 Task: Open Card Mergers and Acquisitions Analysis in Board Business Model Canvas Development and Analysis to Workspace Infrastructure Management and add a team member Softage.2@softage.net, a label Blue, a checklist Psychiatry, an attachment from Trello, a color Blue and finally, add a card description 'Conduct customer research for new customer feedback program' and a comment 'We should approach this task with a sense of flexibility and adaptability, being open to feedback and willing to make adjustments as needed.'. Add a start date 'Jan 06, 1900' with a due date 'Jan 13, 1900'
Action: Mouse moved to (34, 264)
Screenshot: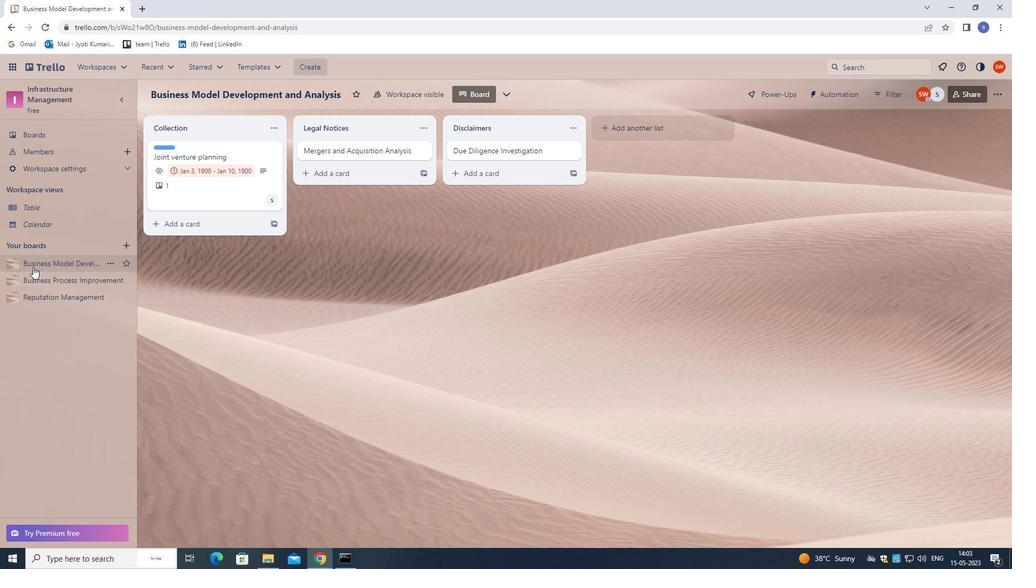 
Action: Mouse pressed left at (34, 264)
Screenshot: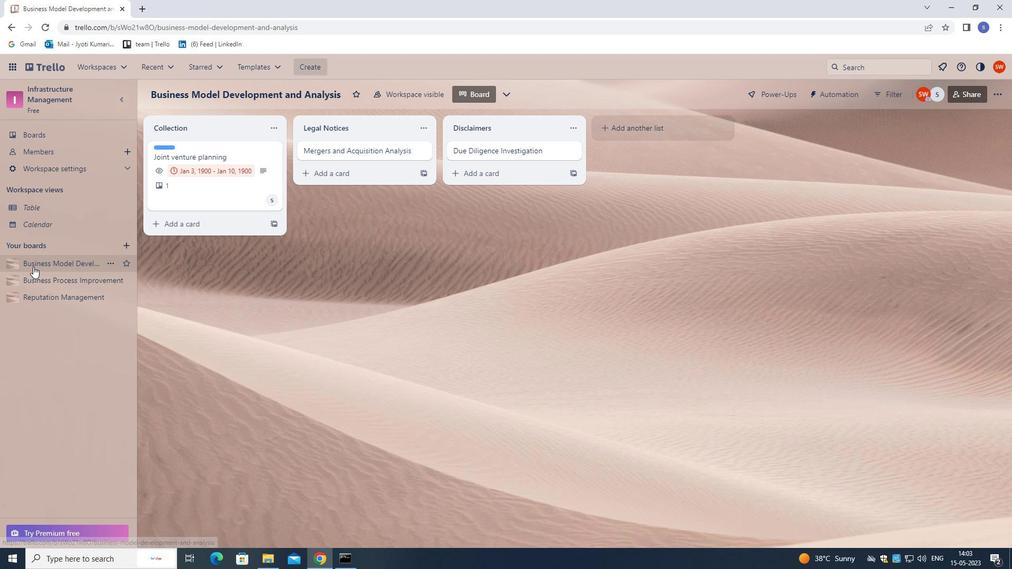 
Action: Mouse moved to (330, 149)
Screenshot: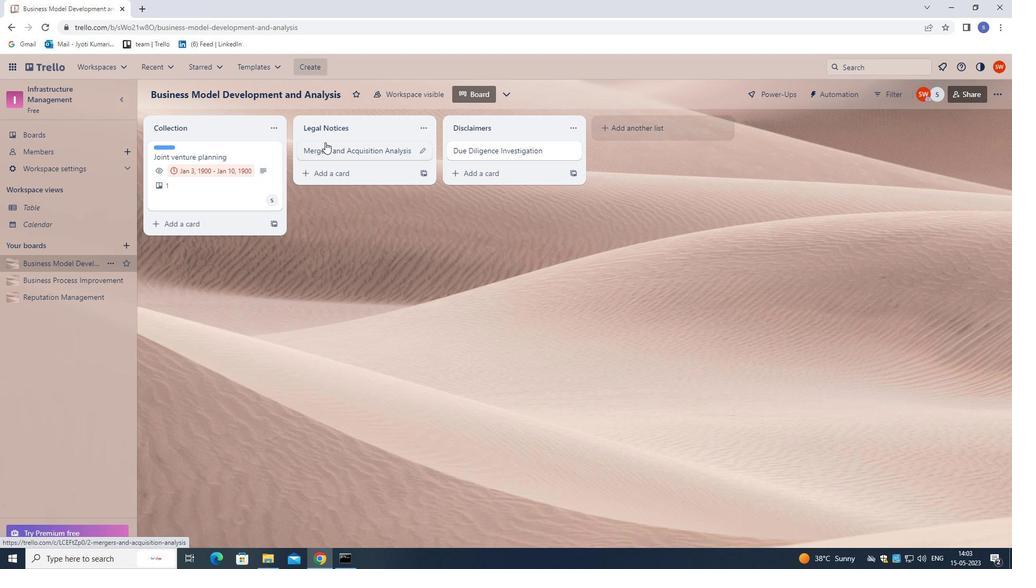 
Action: Mouse pressed left at (330, 149)
Screenshot: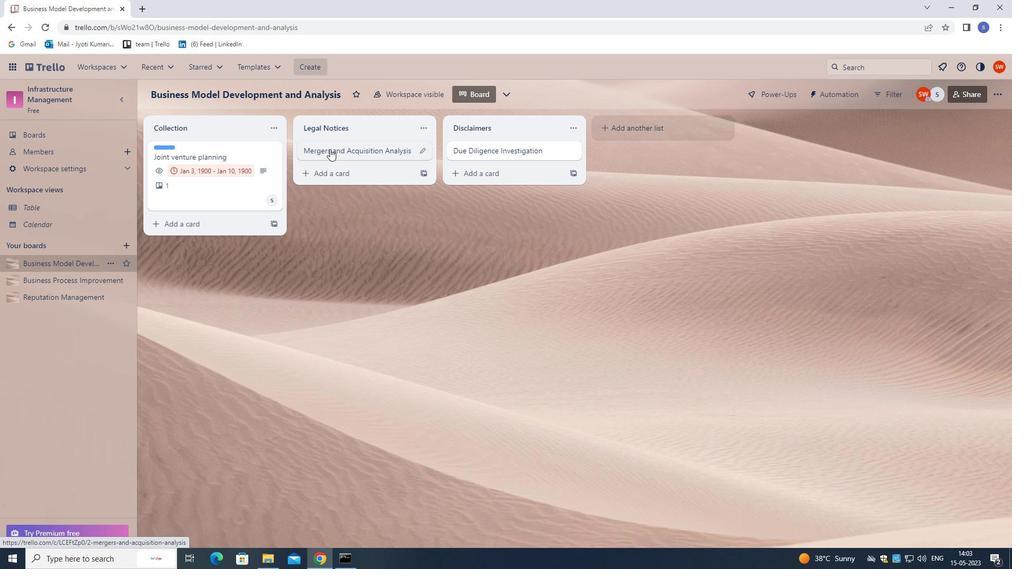 
Action: Mouse moved to (647, 183)
Screenshot: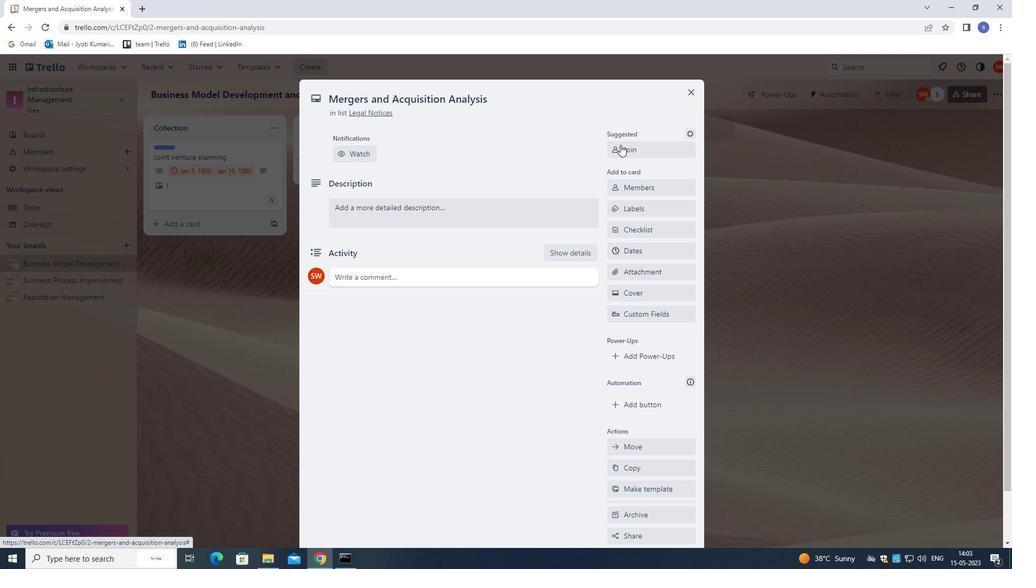 
Action: Mouse pressed left at (647, 183)
Screenshot: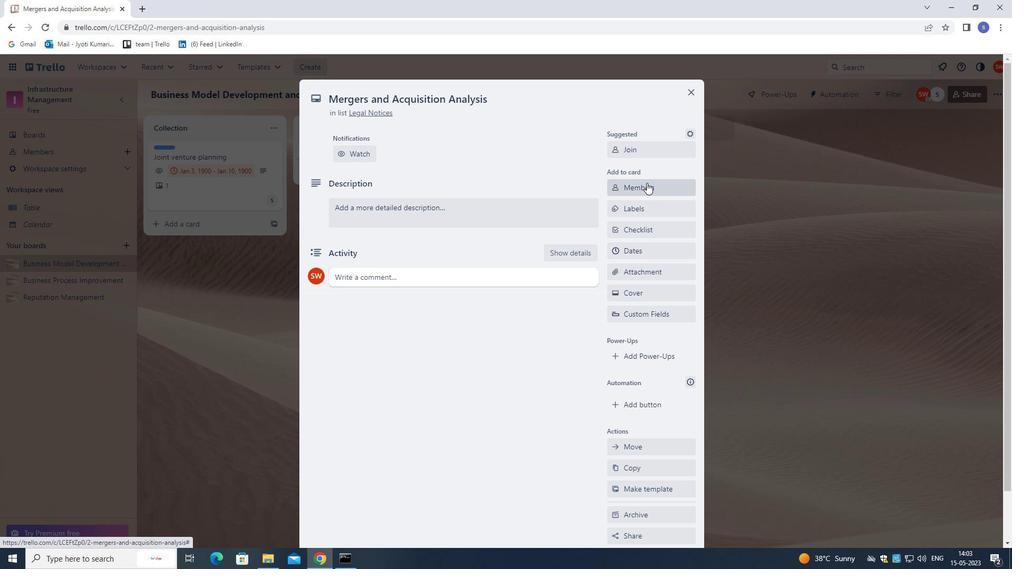 
Action: Key pressed softage.2<Key.shift>@SOFTAGE.NET
Screenshot: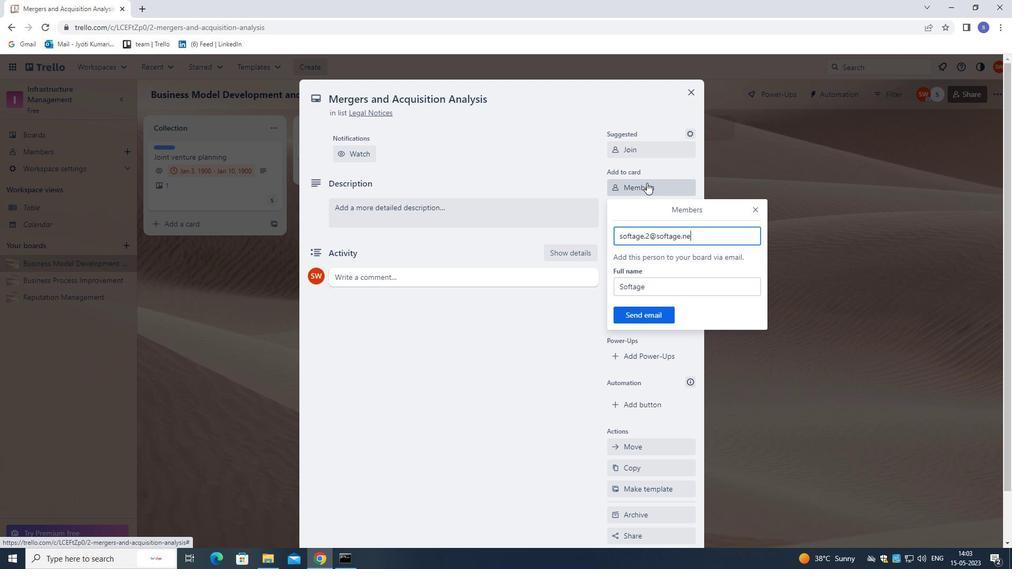 
Action: Mouse moved to (647, 318)
Screenshot: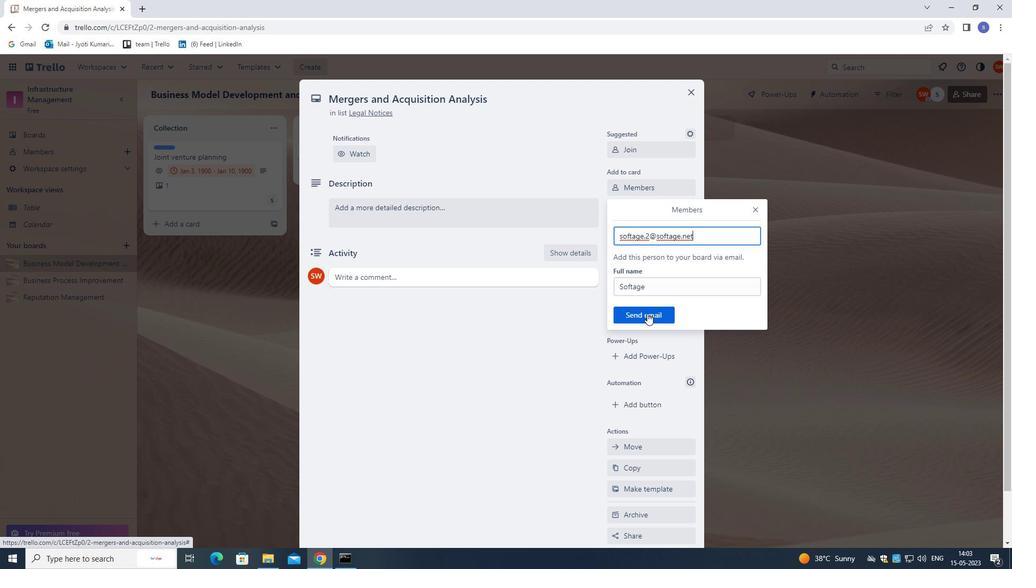 
Action: Mouse pressed left at (647, 318)
Screenshot: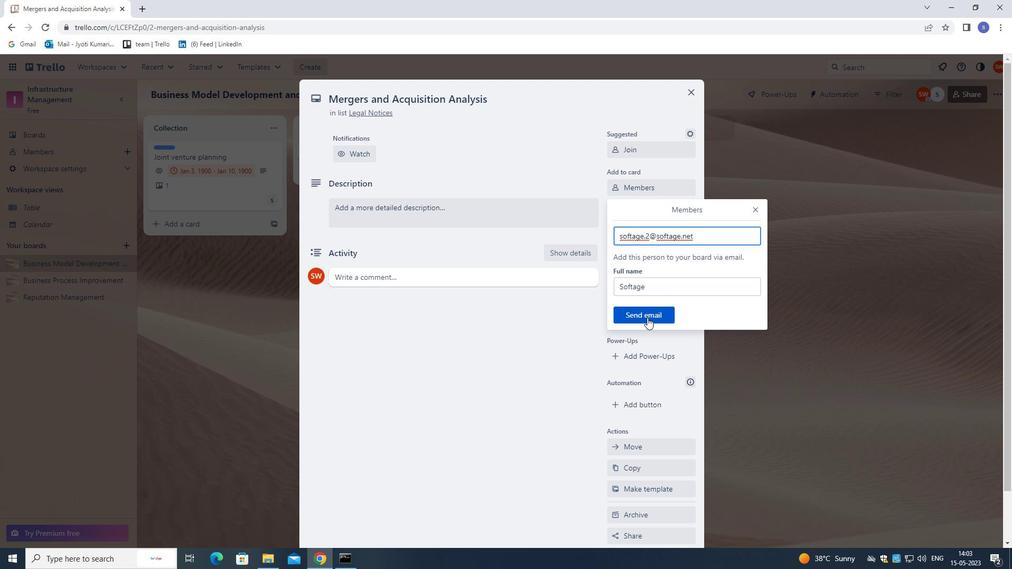 
Action: Mouse moved to (644, 210)
Screenshot: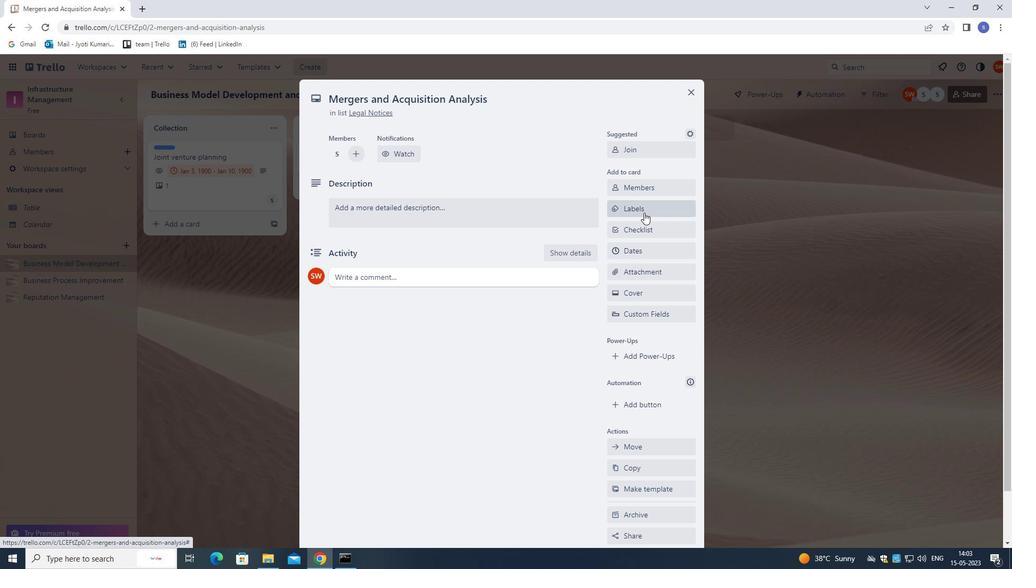 
Action: Mouse pressed left at (644, 210)
Screenshot: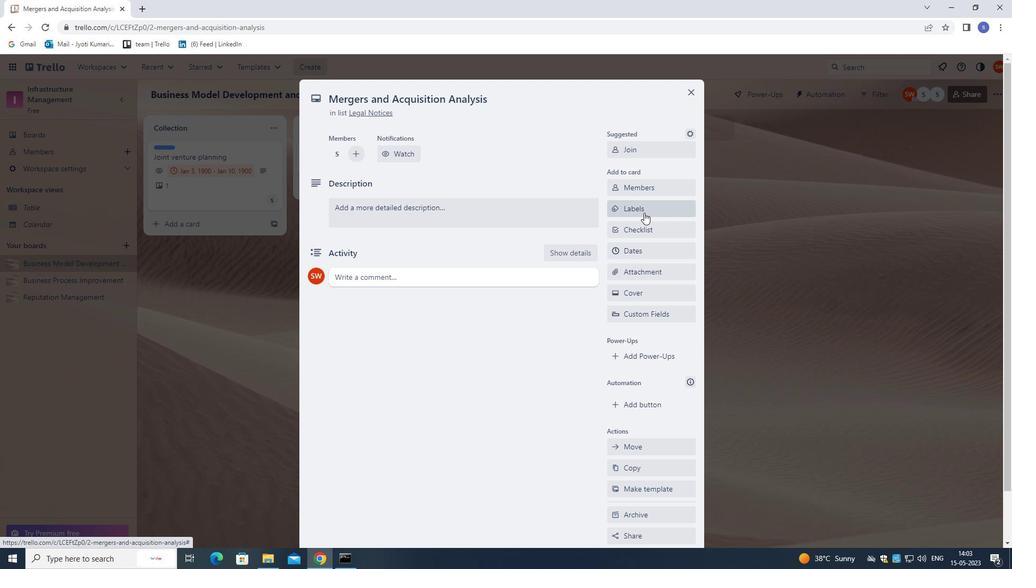 
Action: Key pressed B
Screenshot: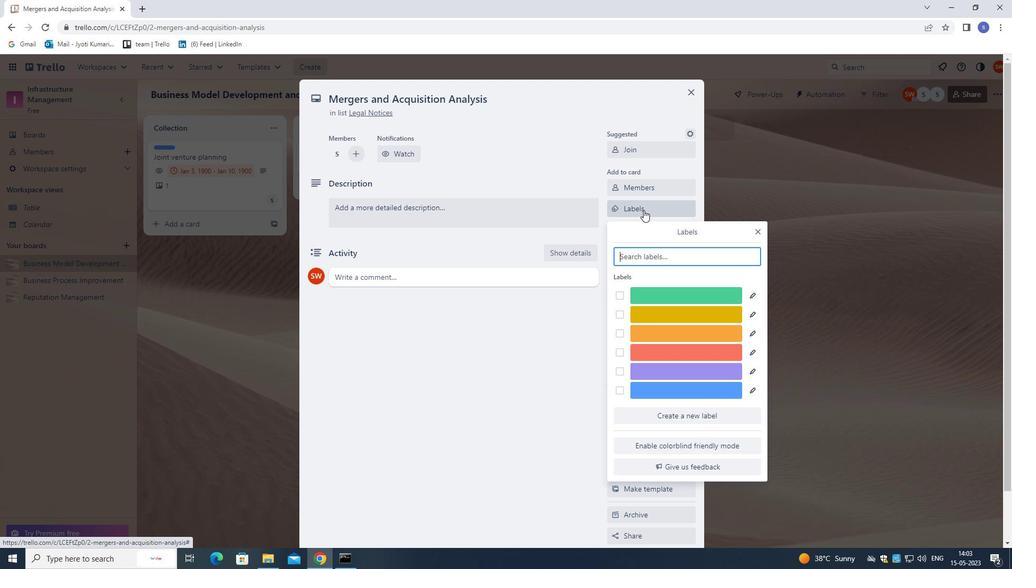 
Action: Mouse moved to (689, 296)
Screenshot: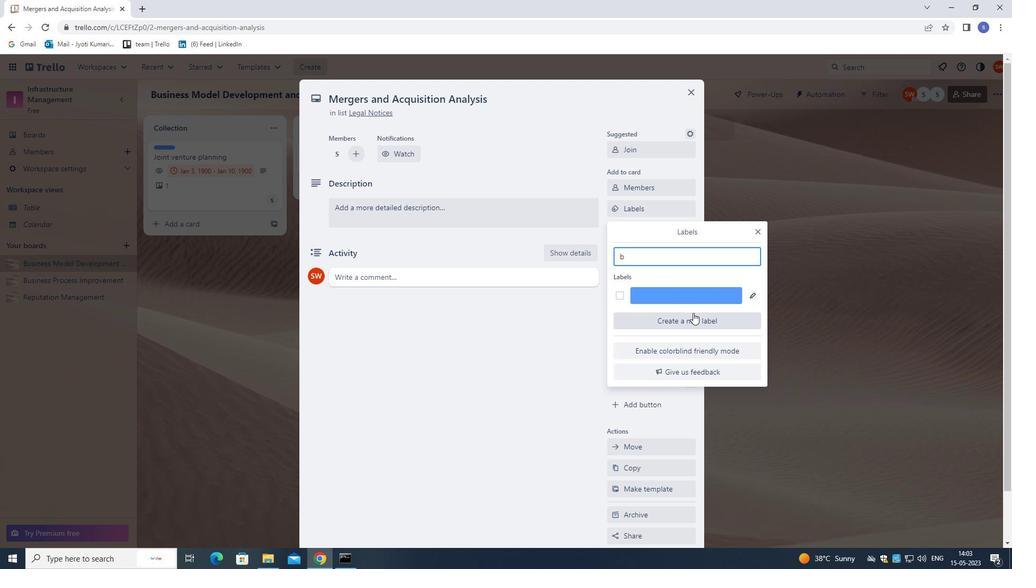 
Action: Mouse pressed left at (689, 296)
Screenshot: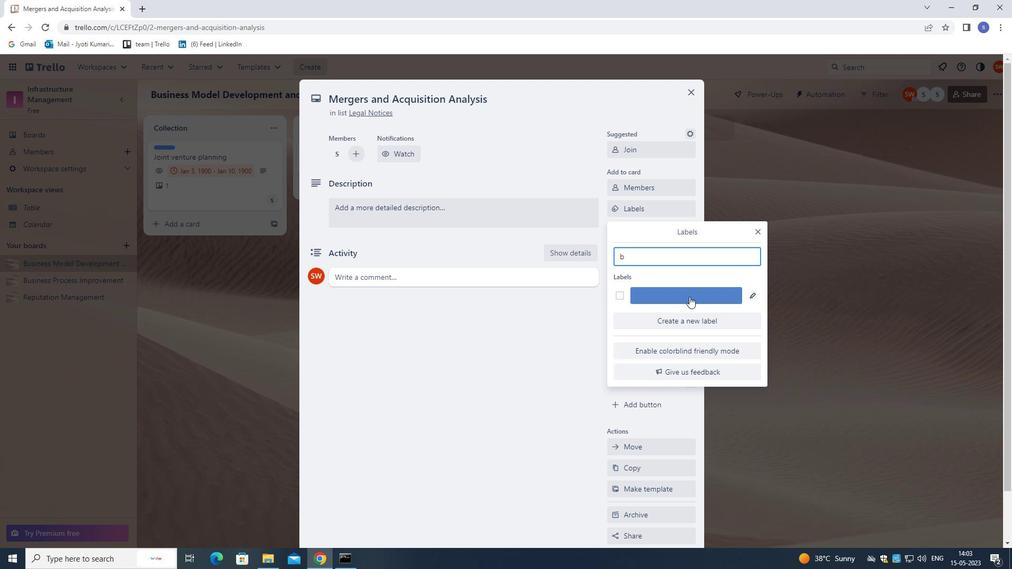 
Action: Mouse moved to (759, 233)
Screenshot: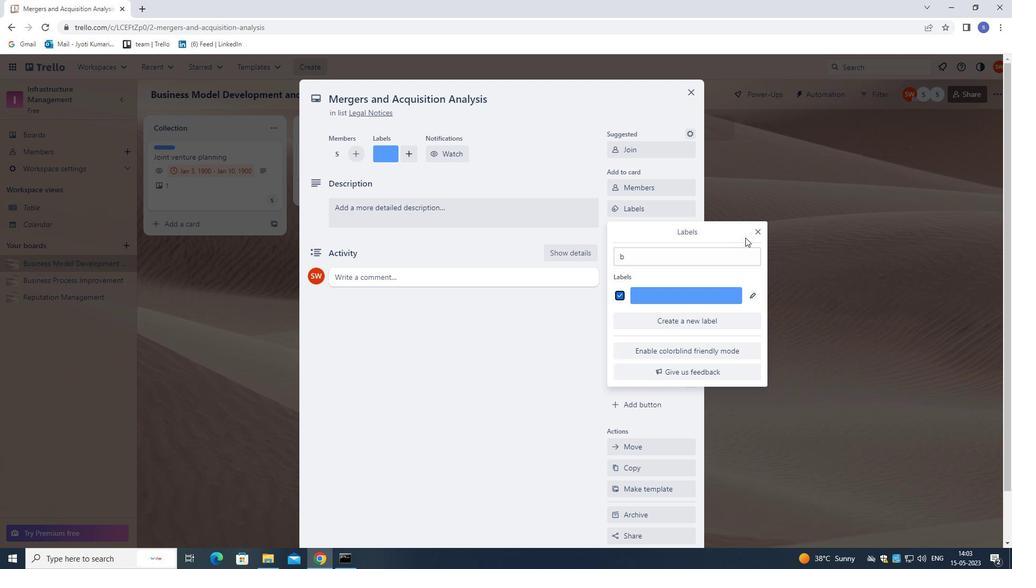 
Action: Mouse pressed left at (759, 233)
Screenshot: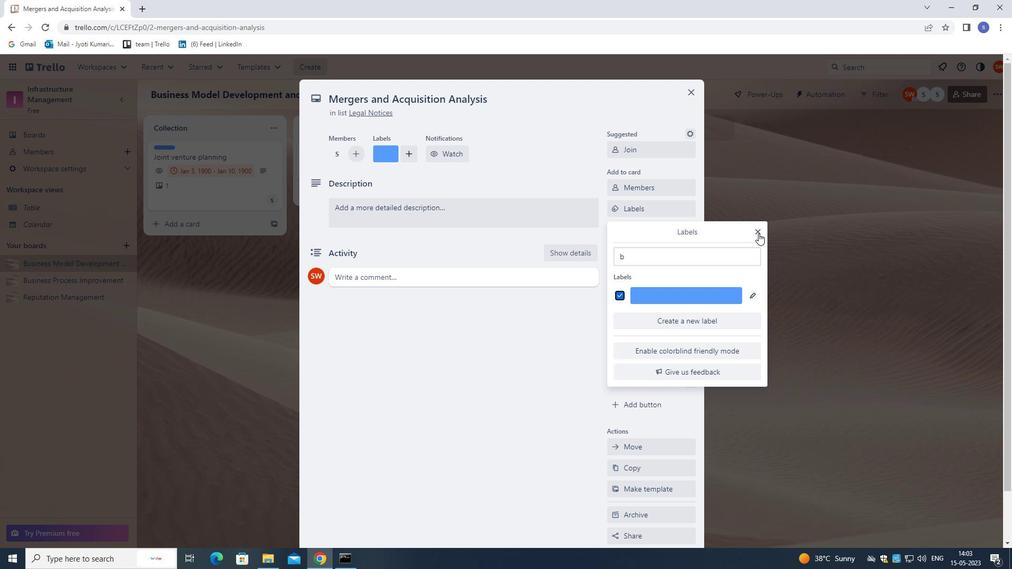 
Action: Mouse moved to (669, 233)
Screenshot: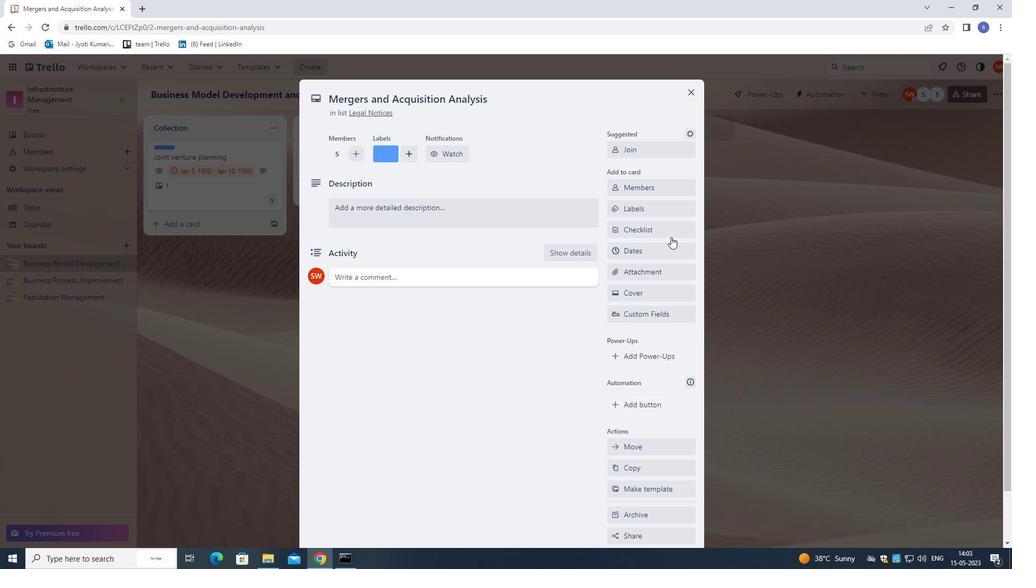 
Action: Mouse pressed left at (669, 233)
Screenshot: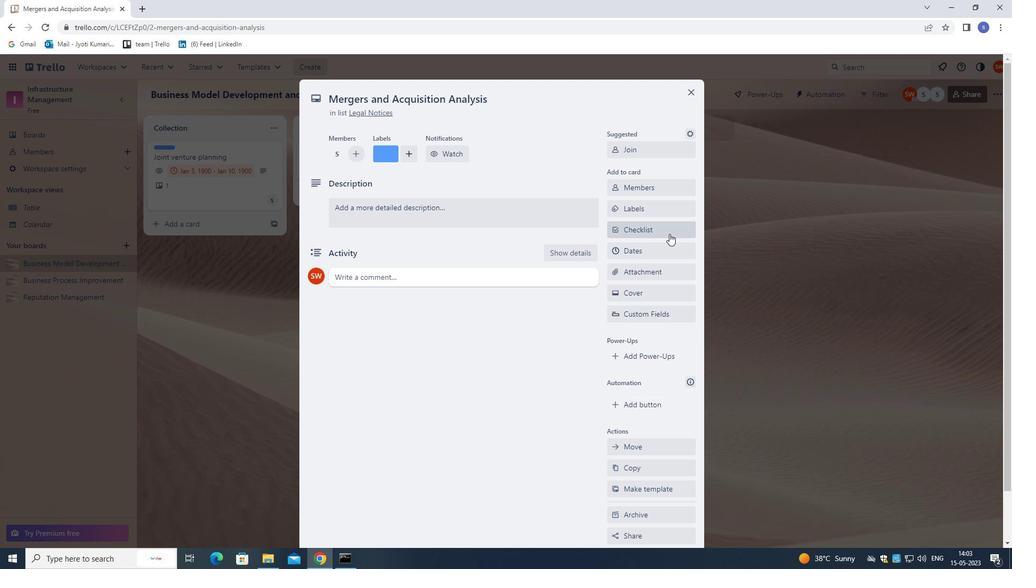 
Action: Key pressed <Key.shift><Key.shift><Key.shift><Key.shift><Key.shift><Key.shift><Key.shift><Key.shift><Key.shift><Key.shift><Key.shift><Key.shift>PSYCHIATRY
Screenshot: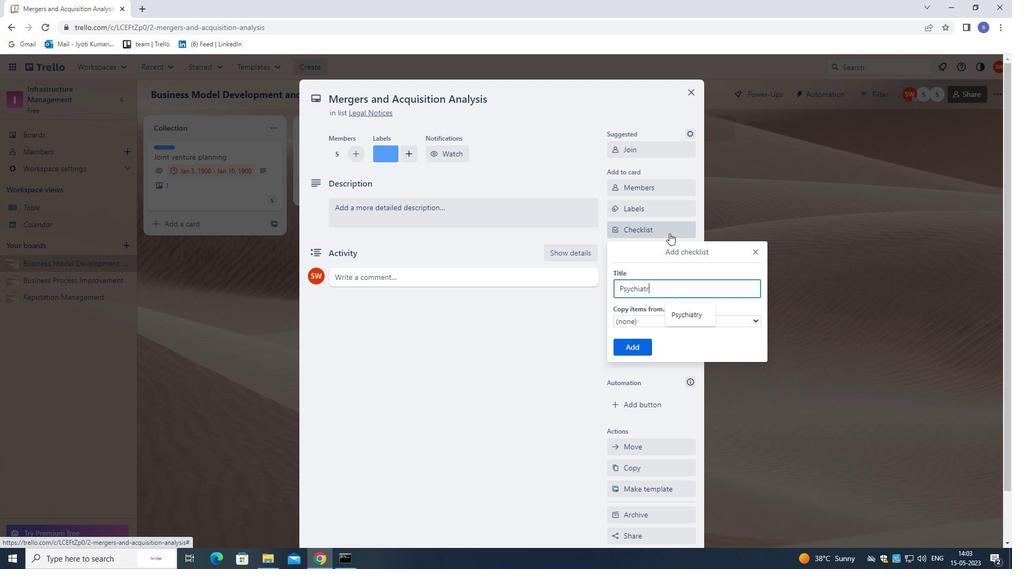 
Action: Mouse moved to (643, 350)
Screenshot: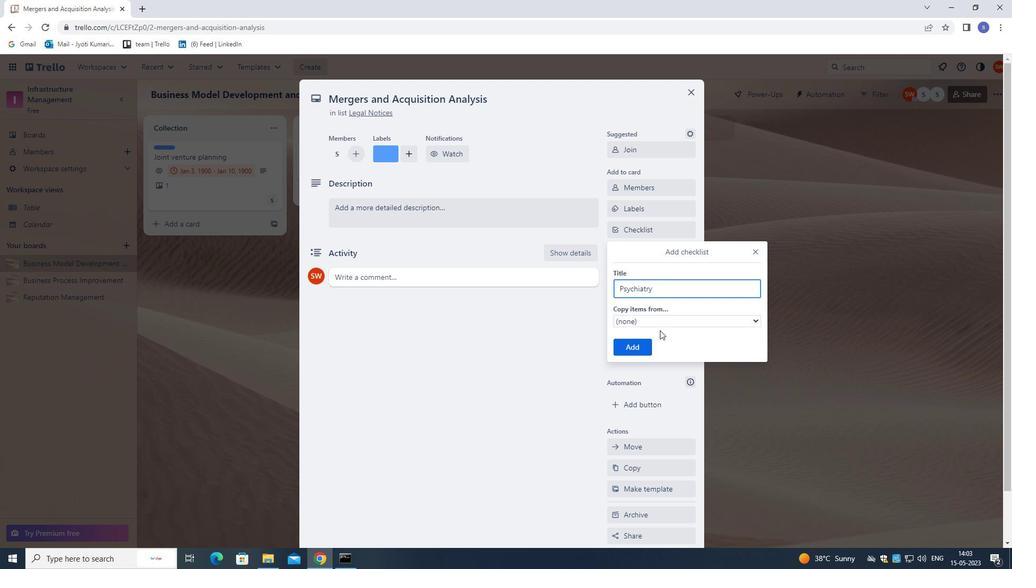 
Action: Mouse pressed left at (643, 350)
Screenshot: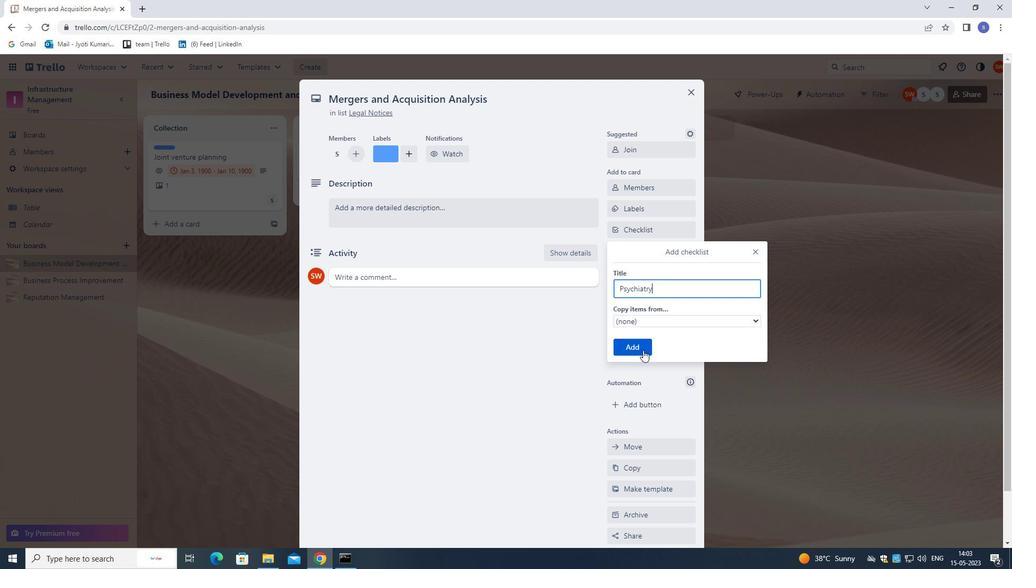 
Action: Mouse moved to (636, 248)
Screenshot: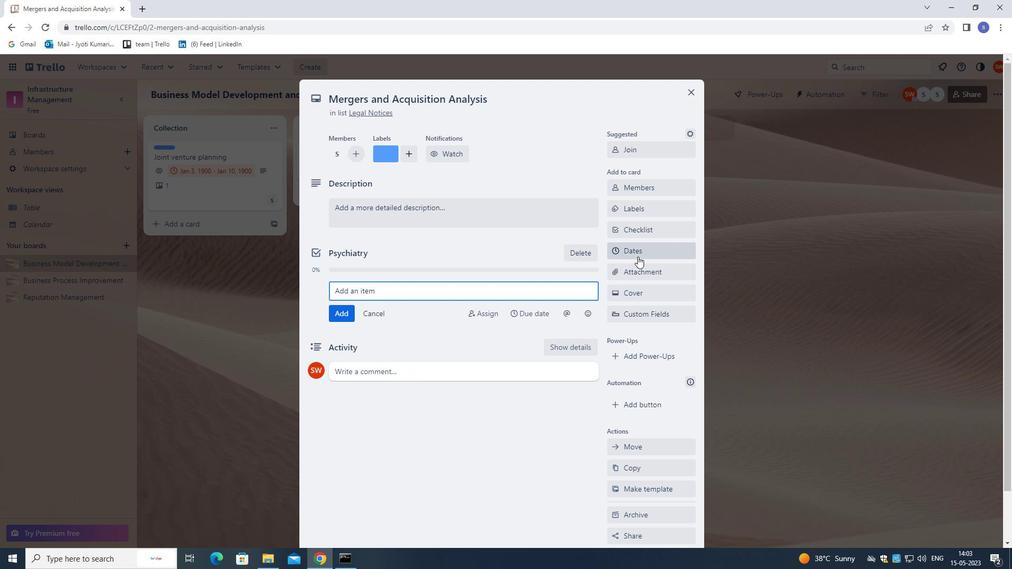 
Action: Mouse pressed left at (636, 248)
Screenshot: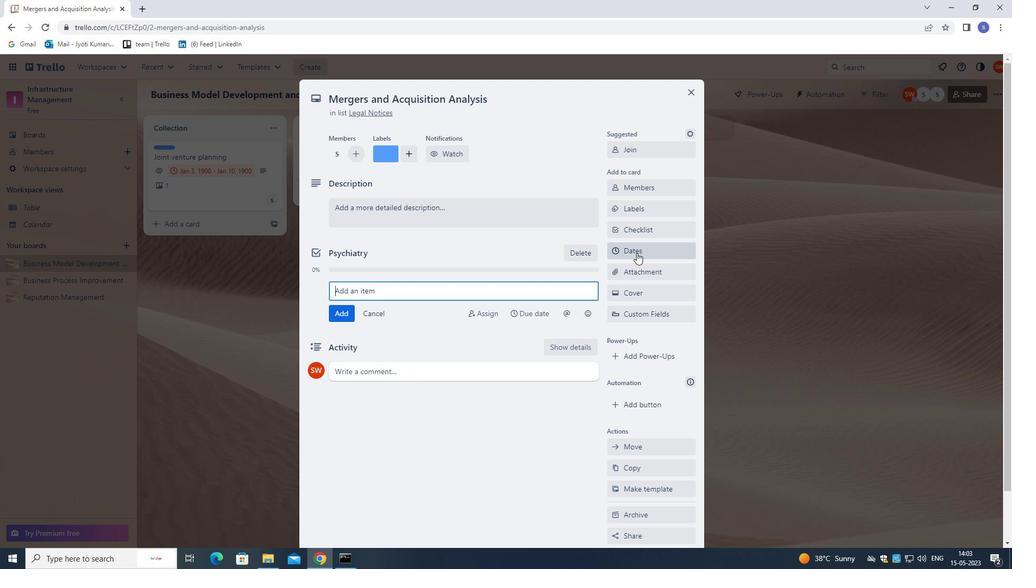 
Action: Mouse moved to (620, 287)
Screenshot: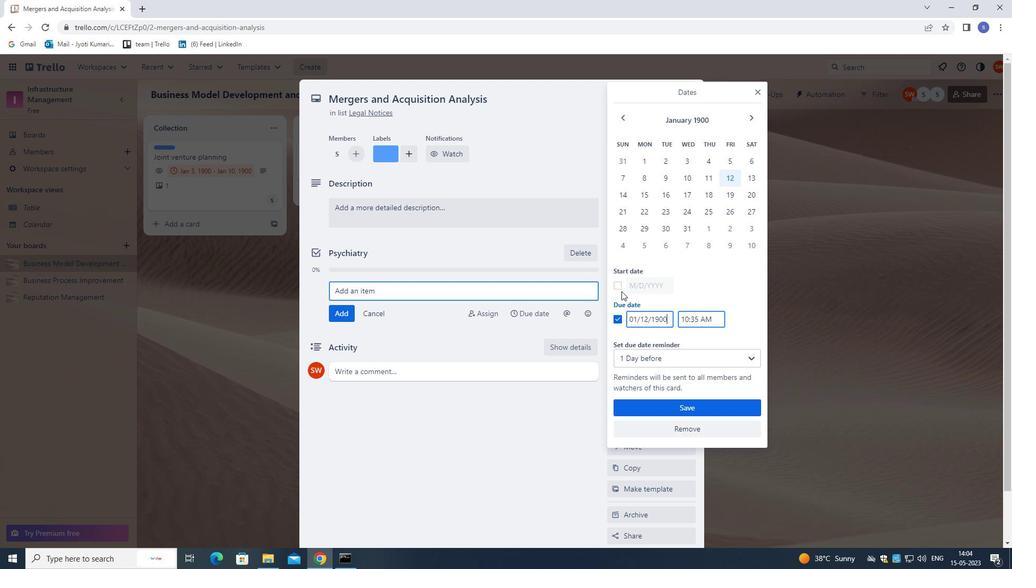 
Action: Mouse pressed left at (620, 287)
Screenshot: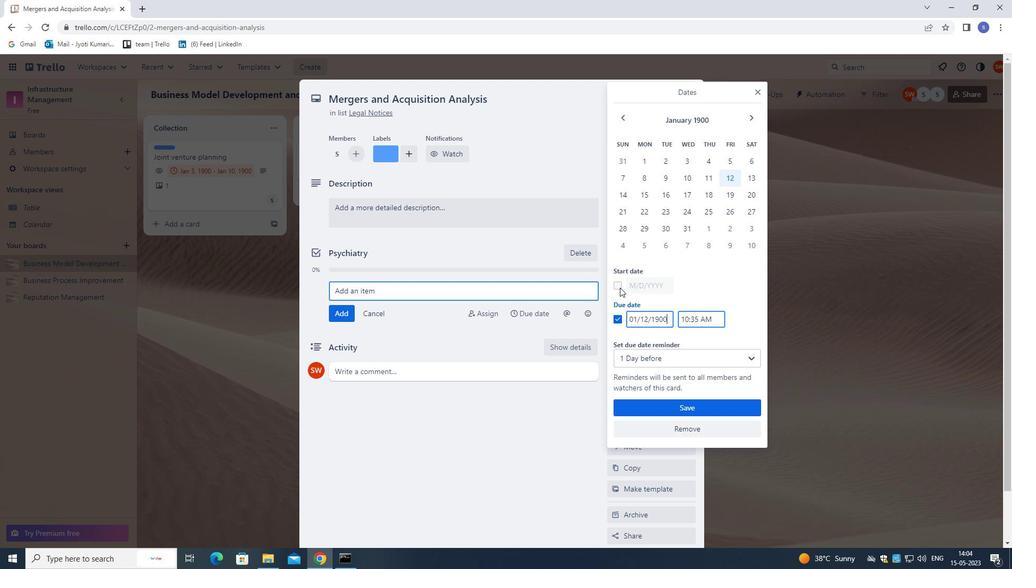 
Action: Mouse moved to (750, 160)
Screenshot: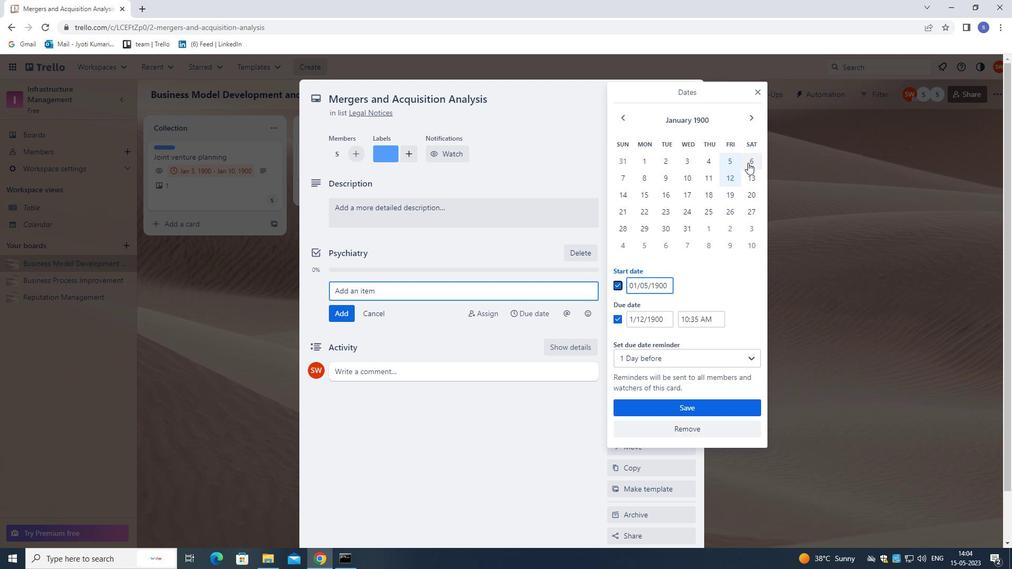 
Action: Mouse pressed left at (750, 160)
Screenshot: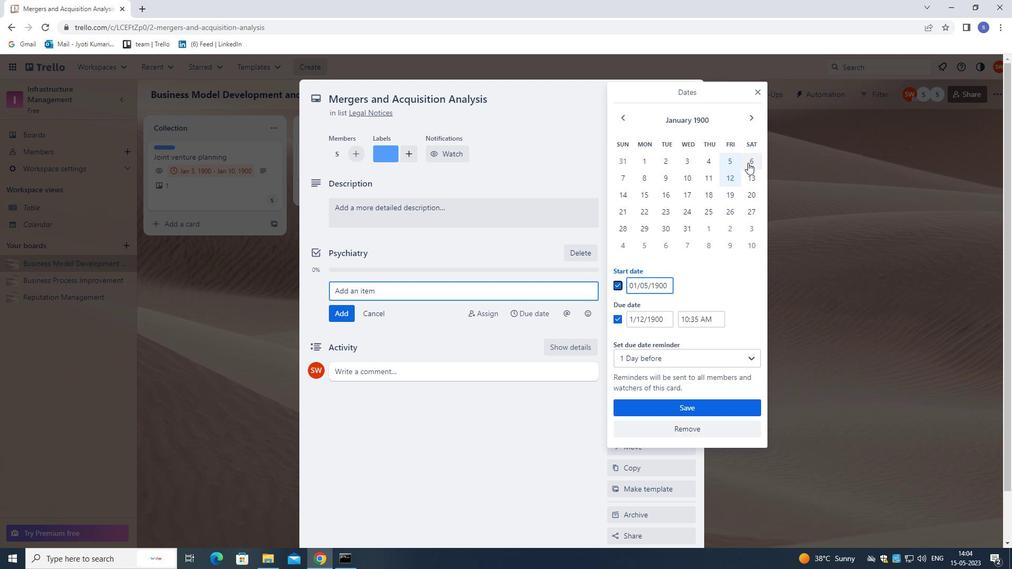 
Action: Mouse moved to (754, 175)
Screenshot: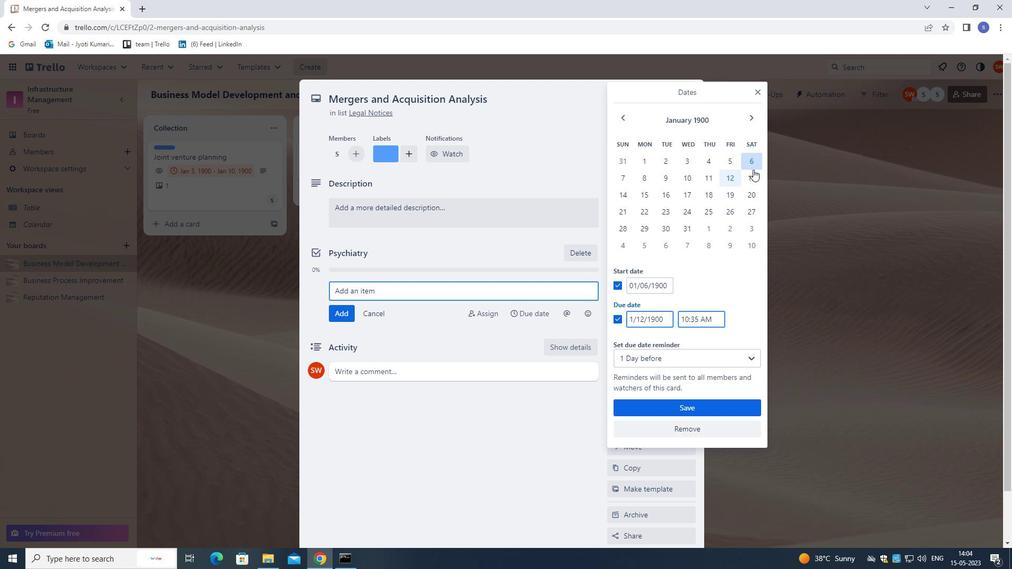 
Action: Mouse pressed left at (754, 175)
Screenshot: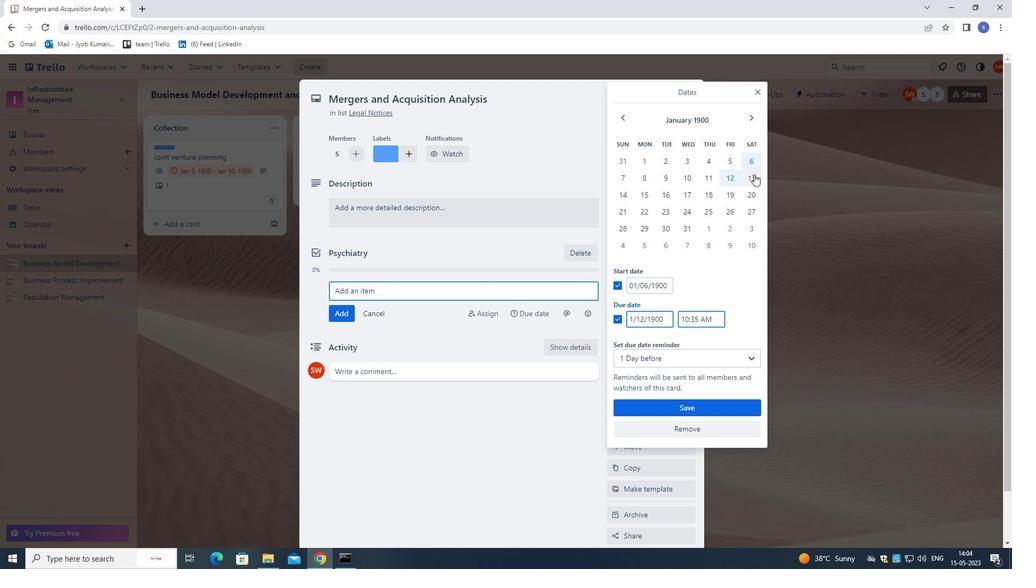 
Action: Mouse moved to (712, 414)
Screenshot: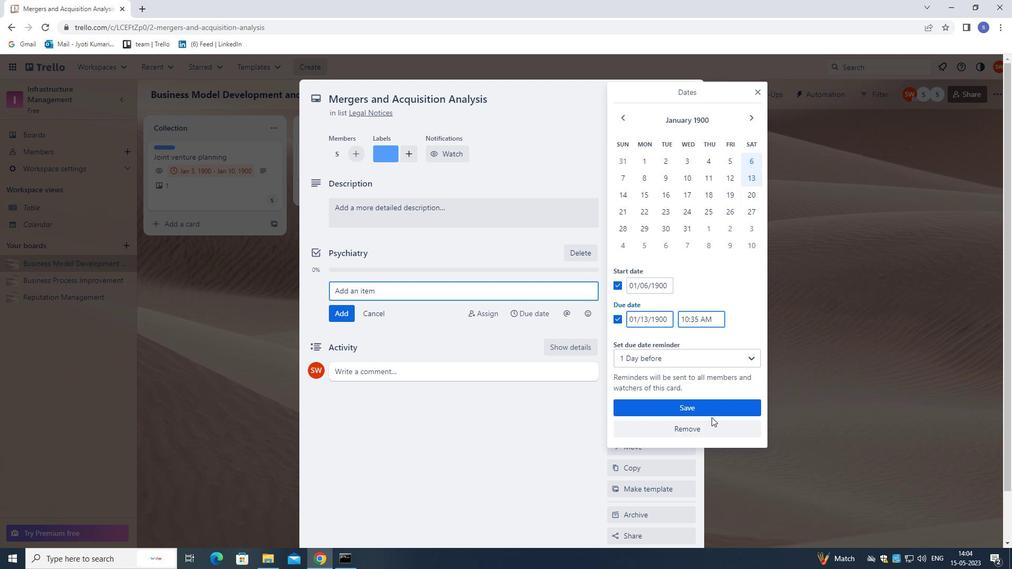 
Action: Mouse pressed left at (712, 414)
Screenshot: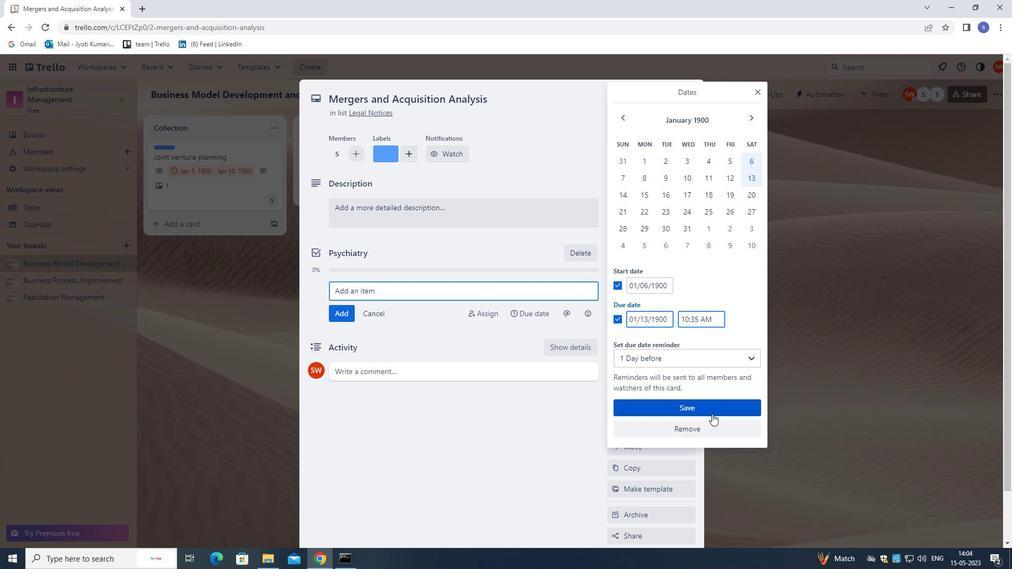 
Action: Mouse moved to (636, 265)
Screenshot: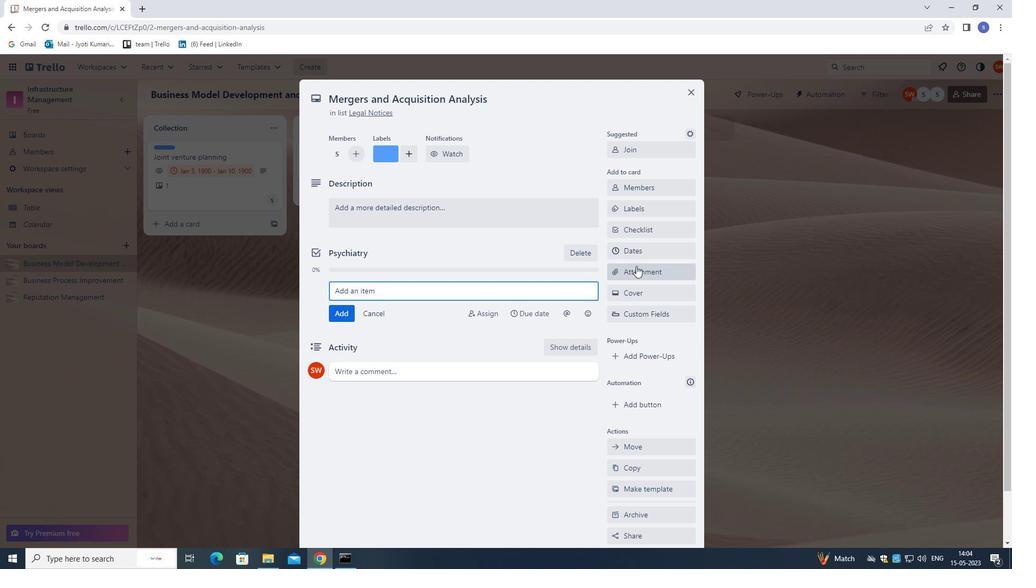 
Action: Mouse pressed left at (636, 265)
Screenshot: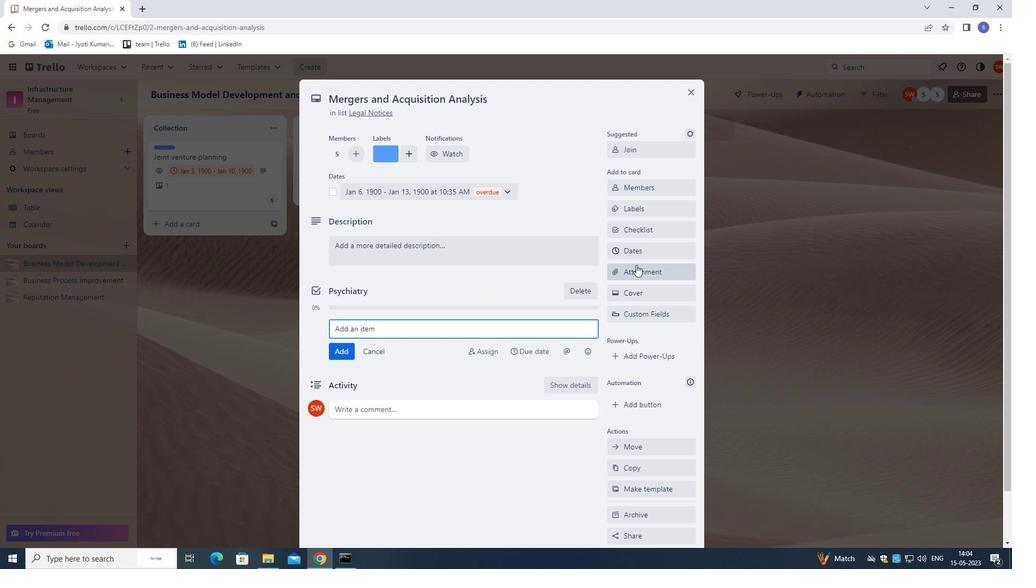 
Action: Mouse moved to (645, 337)
Screenshot: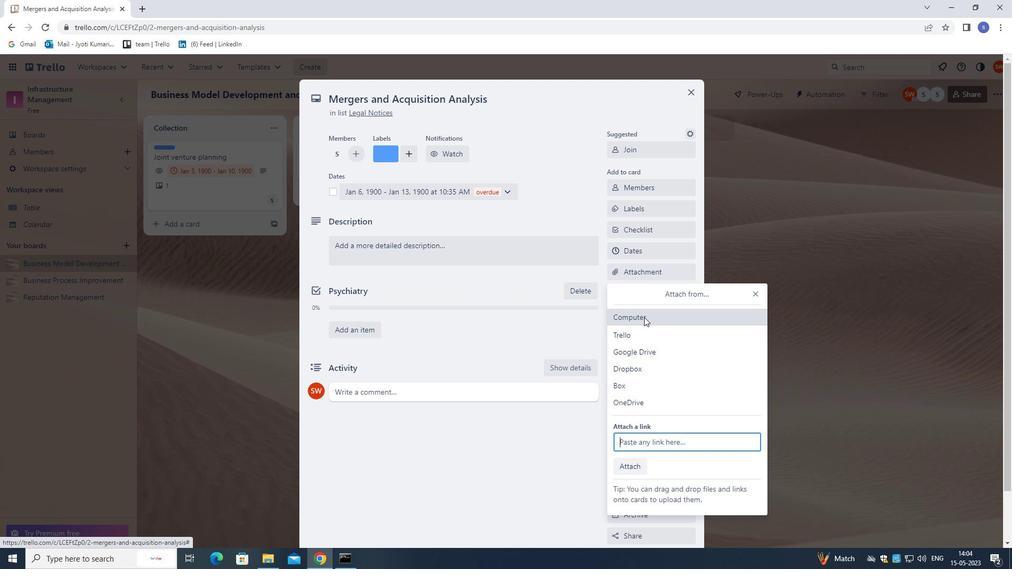 
Action: Mouse pressed left at (645, 337)
Screenshot: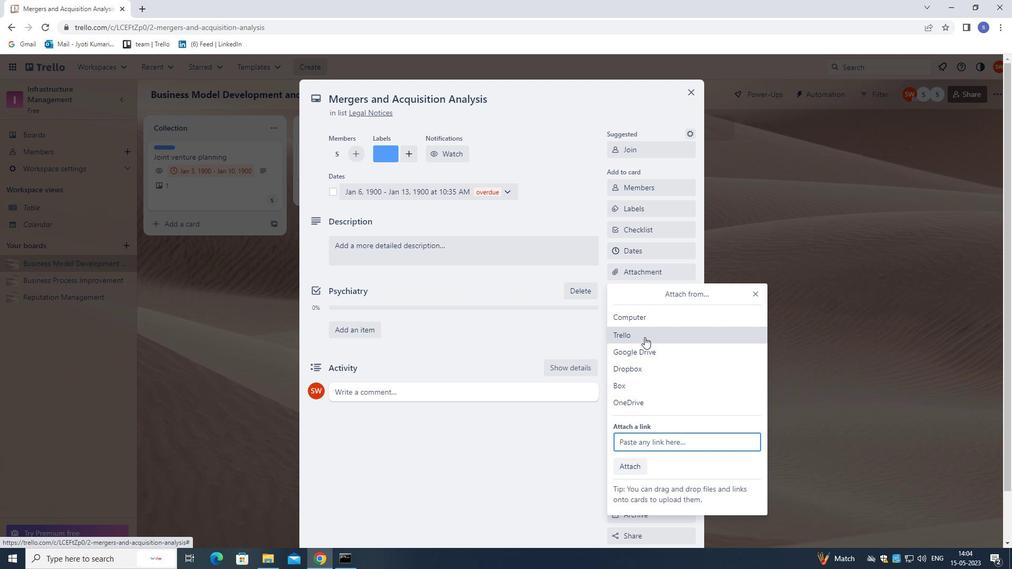 
Action: Mouse moved to (610, 326)
Screenshot: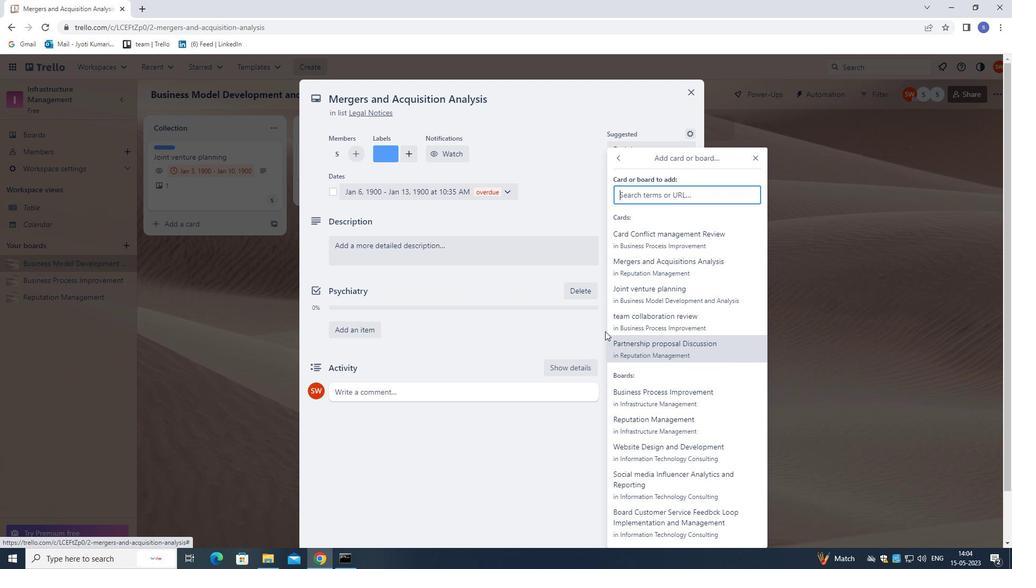 
Action: Mouse pressed left at (610, 326)
Screenshot: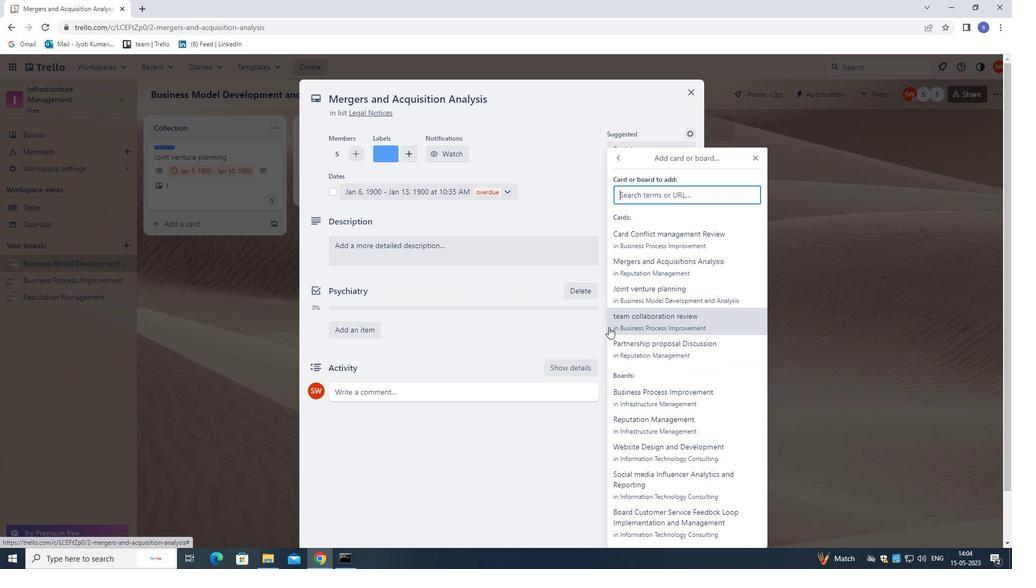 
Action: Mouse moved to (536, 244)
Screenshot: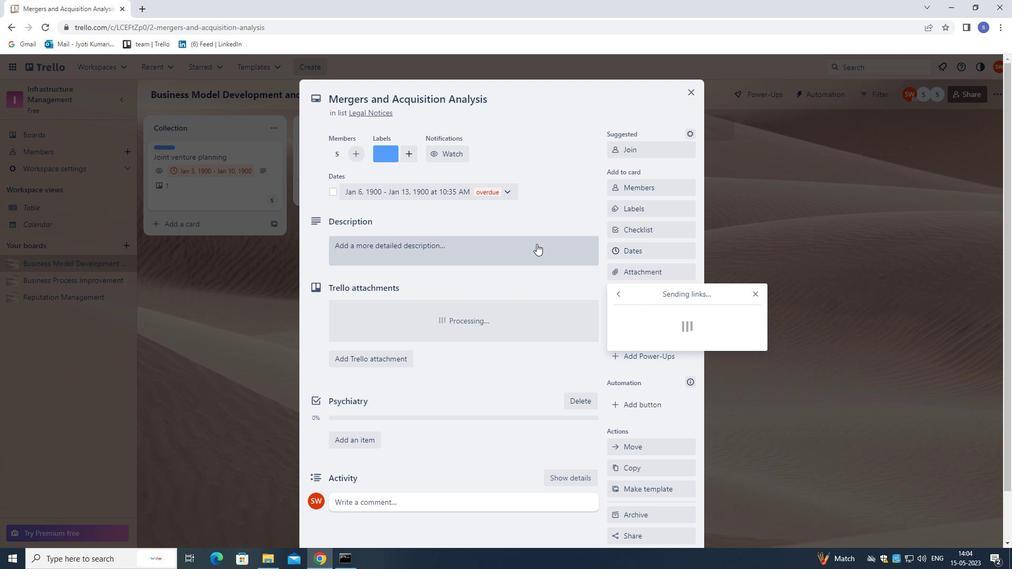 
Action: Mouse pressed left at (536, 244)
Screenshot: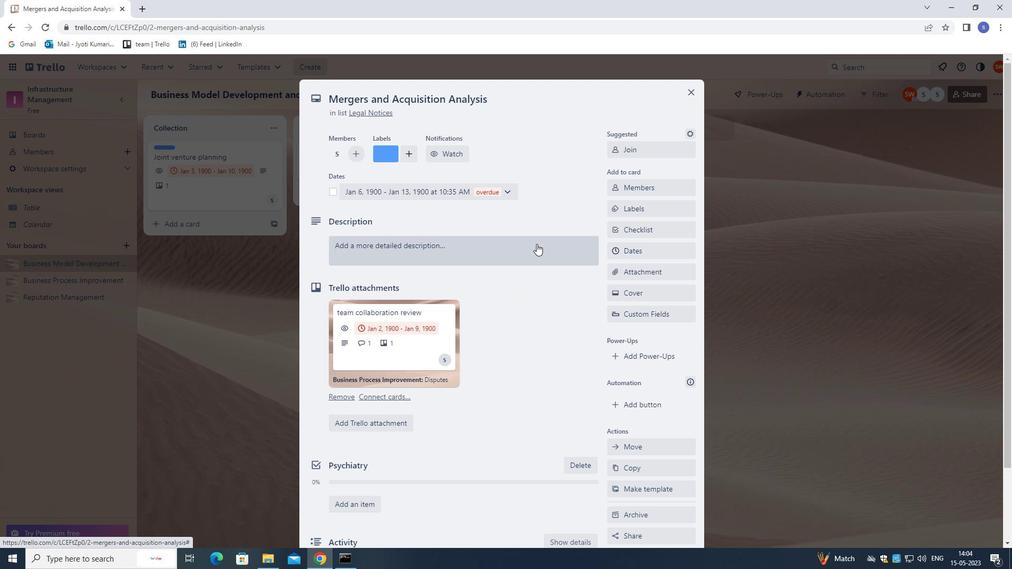
Action: Mouse moved to (536, 248)
Screenshot: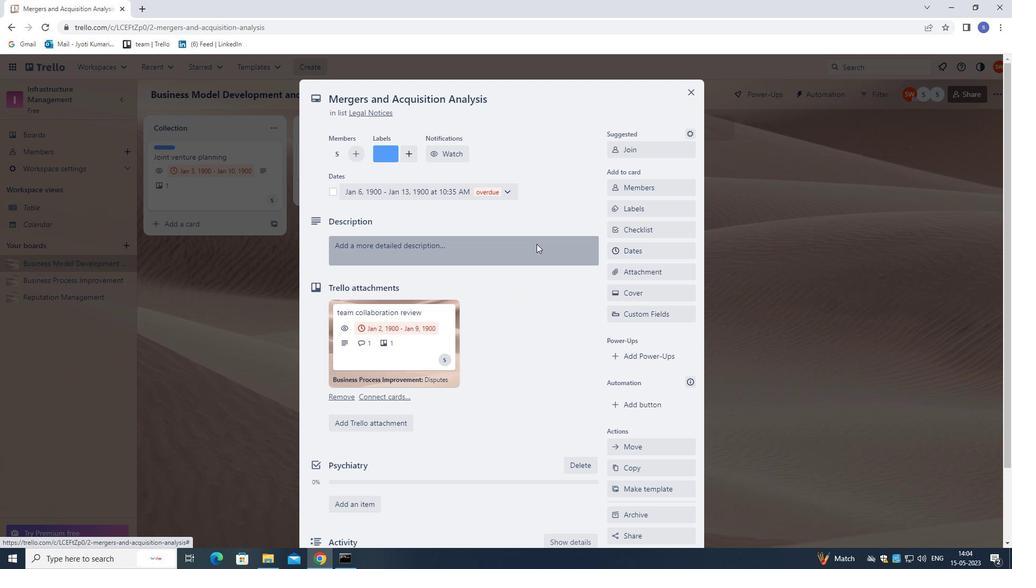 
Action: Key pressed <Key.shift>CONDUCT<Key.space>S<Key.backspace>CUSTOMER<Key.space>RESEARCH<Key.space>FOR<Key.space>NEW<Key.space>CUSTOMER<Key.space>FEEDDBACK<Key.space>PROGRAM.
Screenshot: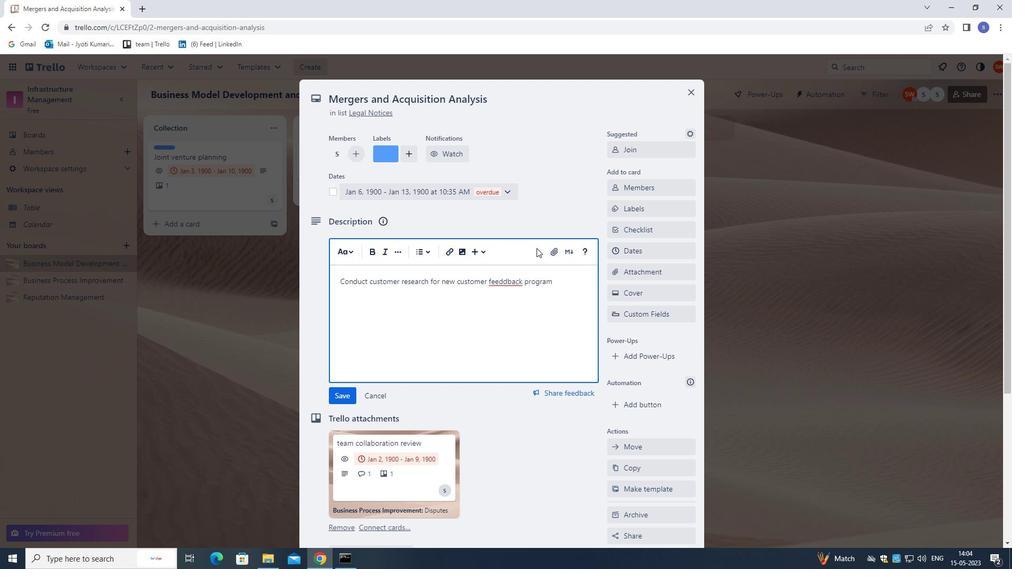 
Action: Mouse moved to (505, 280)
Screenshot: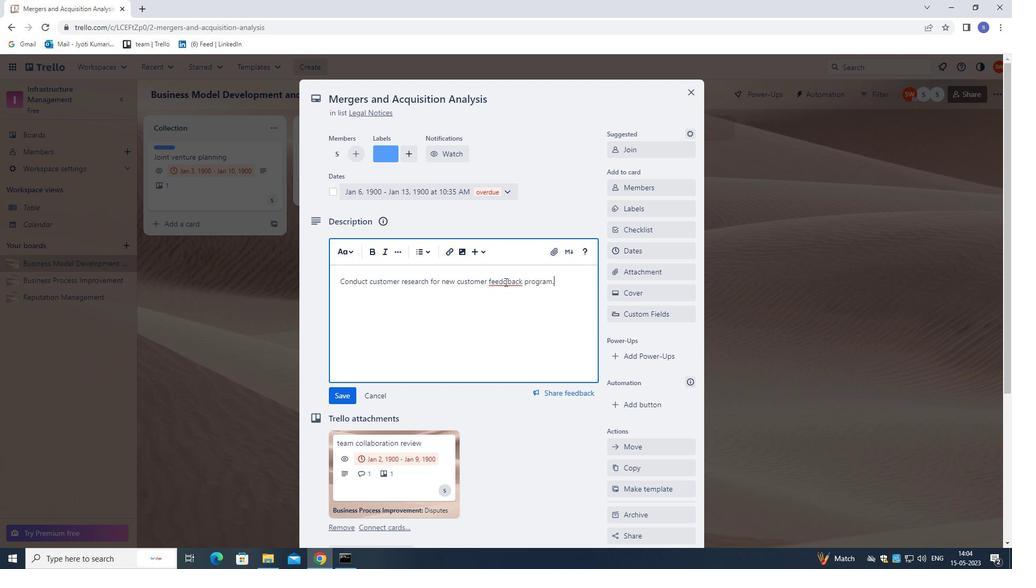 
Action: Mouse pressed left at (505, 280)
Screenshot: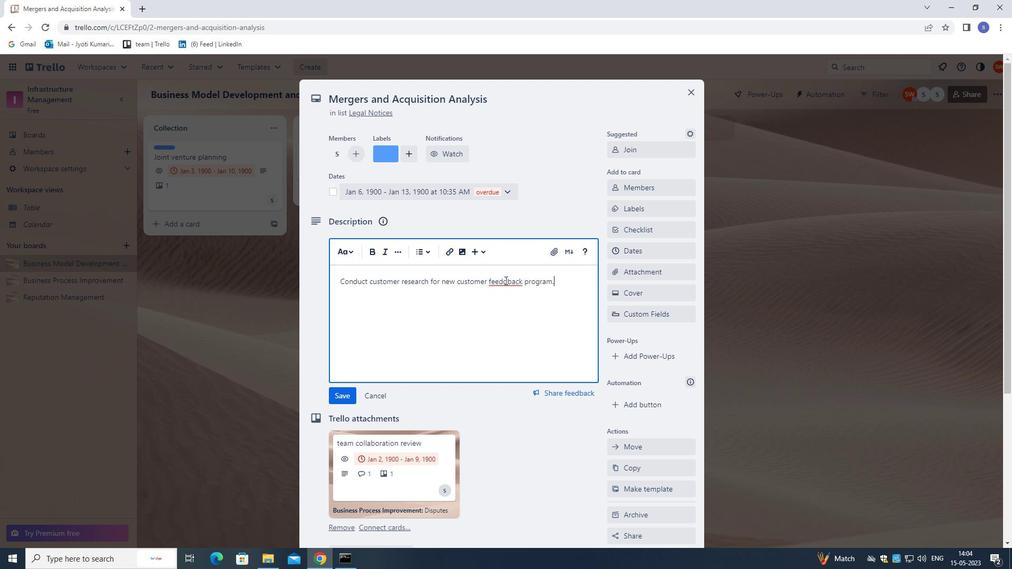 
Action: Mouse moved to (531, 319)
Screenshot: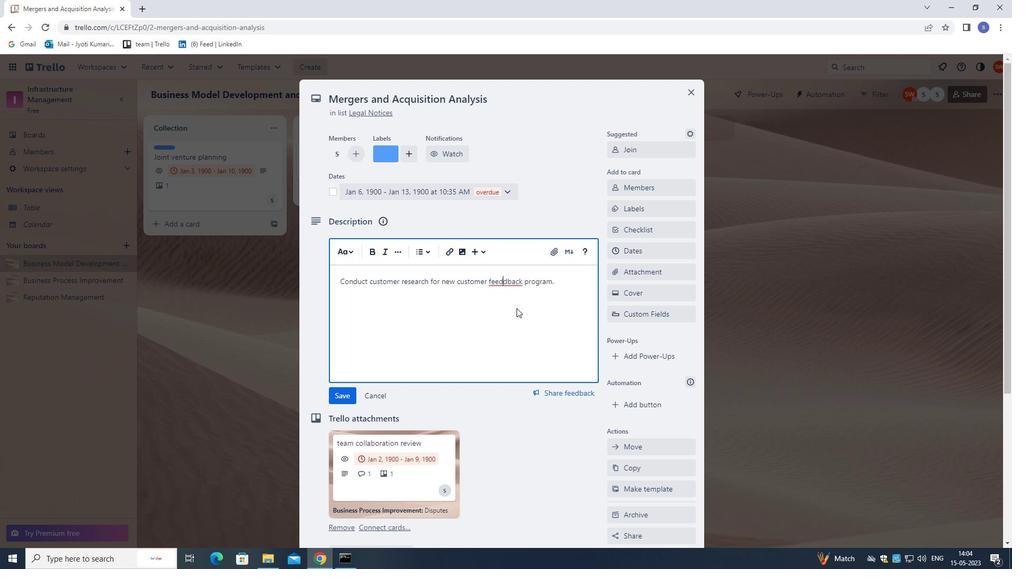 
Action: Key pressed <Key.right><Key.backspace>B
Screenshot: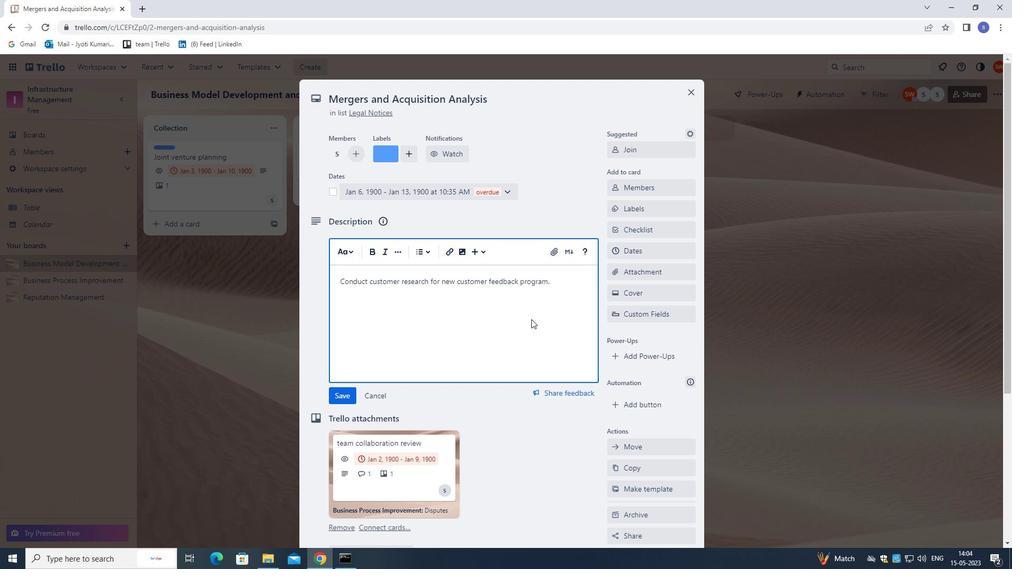 
Action: Mouse moved to (558, 323)
Screenshot: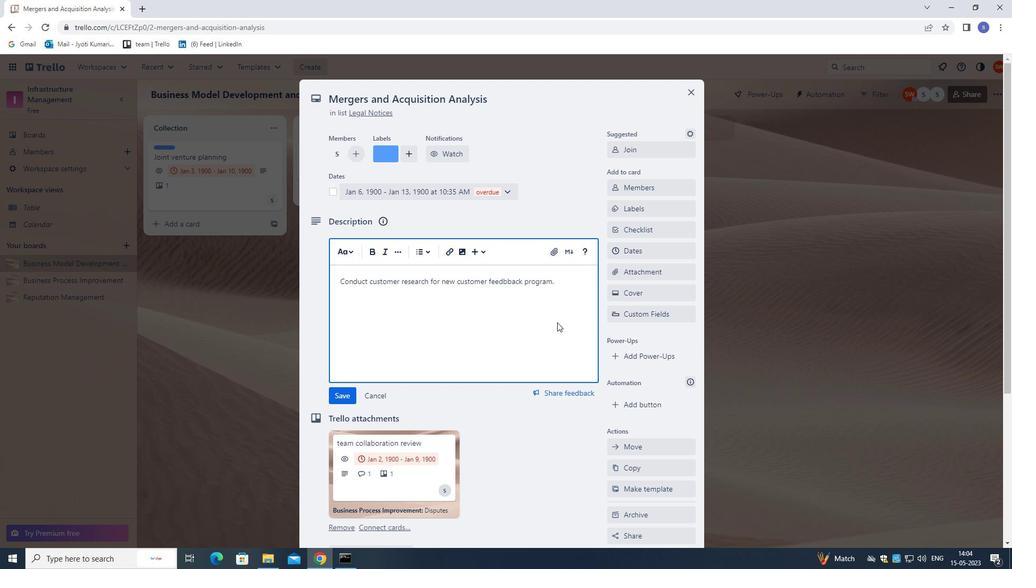 
Action: Mouse scrolled (558, 322) with delta (0, 0)
Screenshot: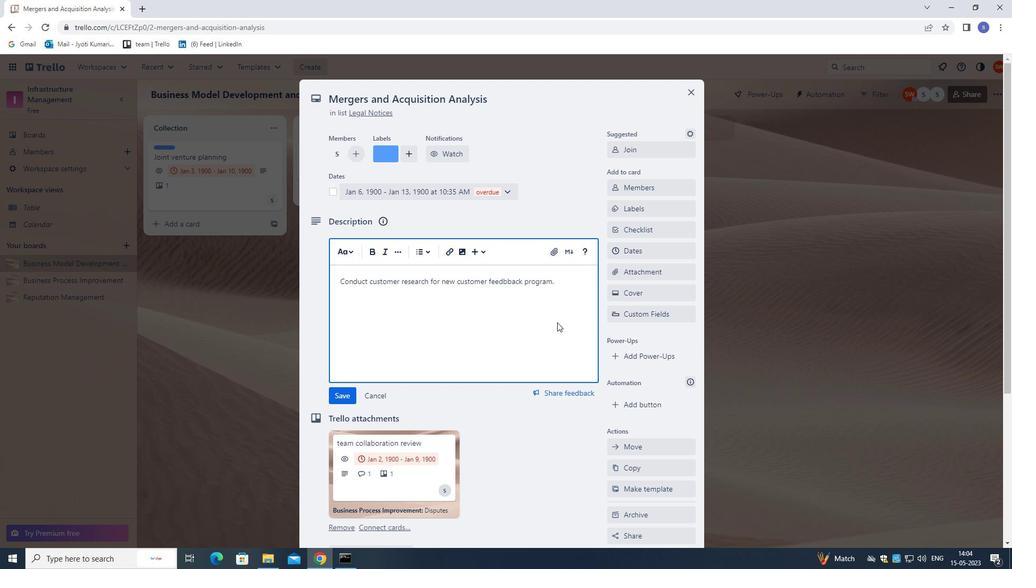 
Action: Mouse moved to (558, 330)
Screenshot: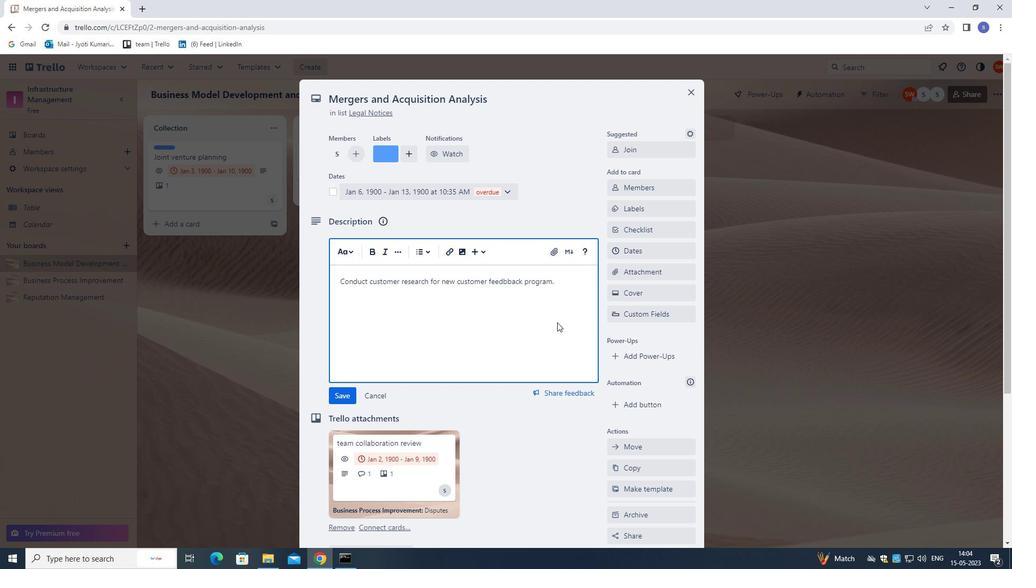 
Action: Mouse scrolled (558, 330) with delta (0, 0)
Screenshot: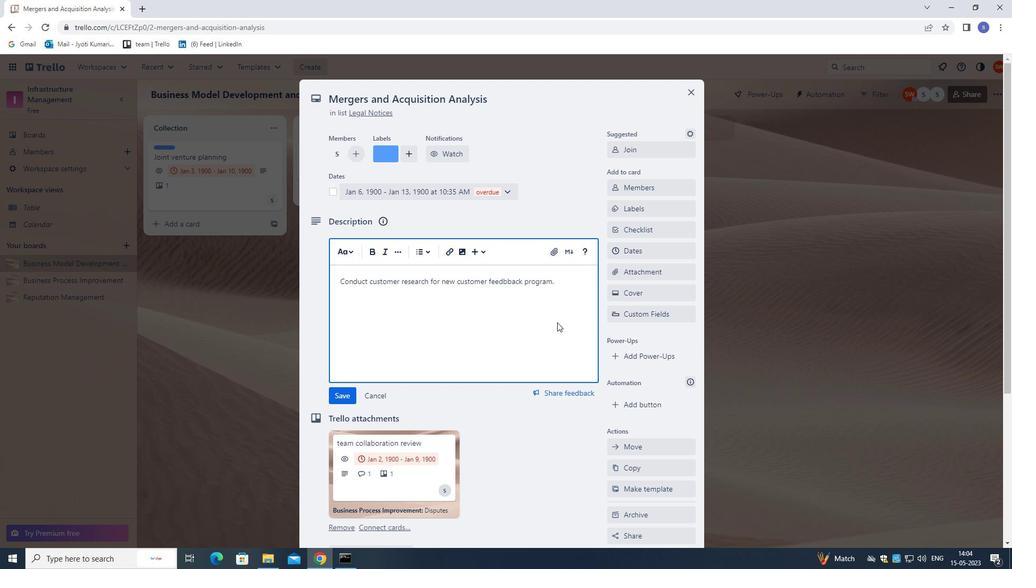 
Action: Mouse moved to (558, 332)
Screenshot: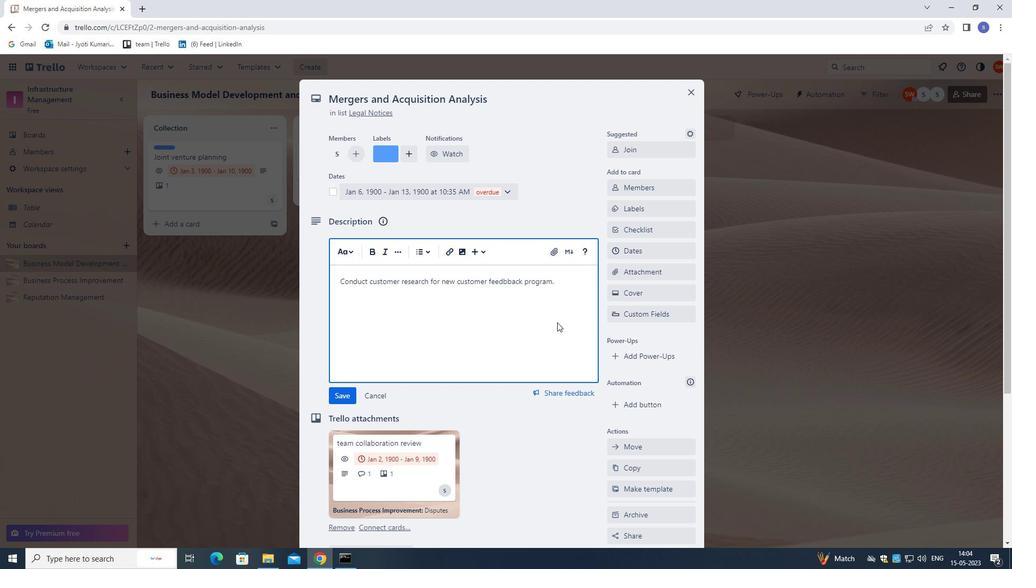 
Action: Mouse scrolled (558, 331) with delta (0, 0)
Screenshot: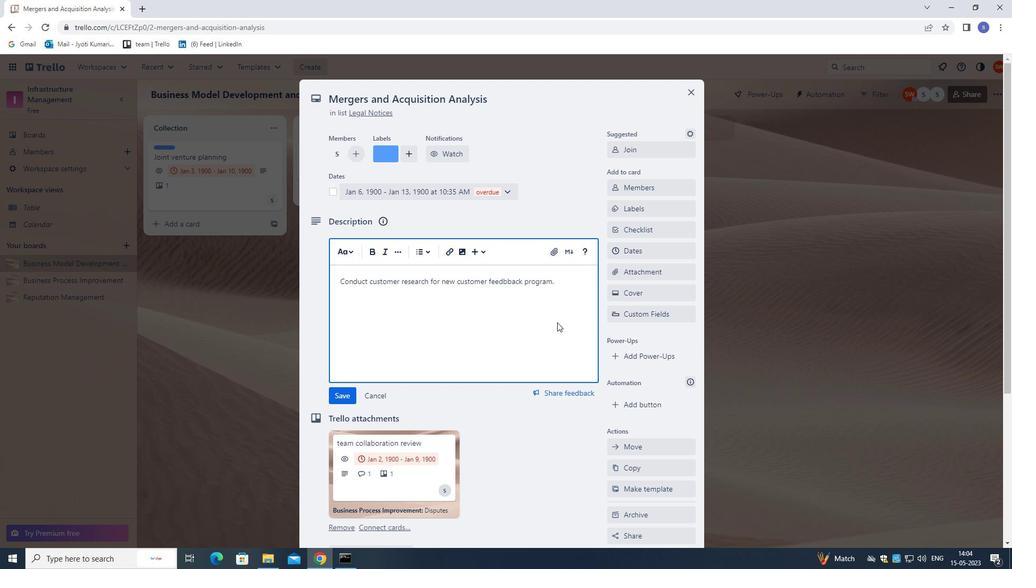 
Action: Mouse moved to (558, 333)
Screenshot: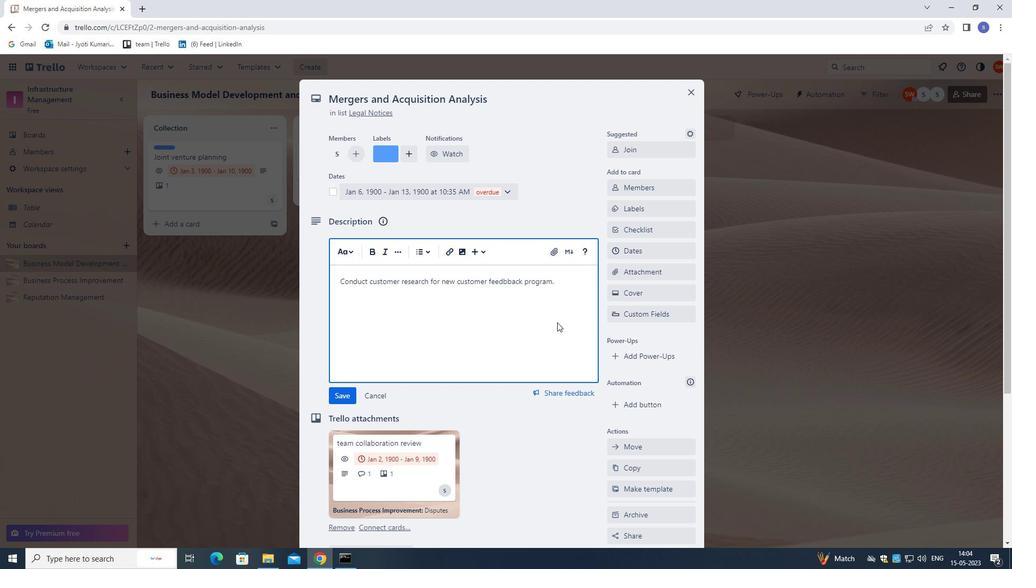 
Action: Mouse scrolled (558, 332) with delta (0, 0)
Screenshot: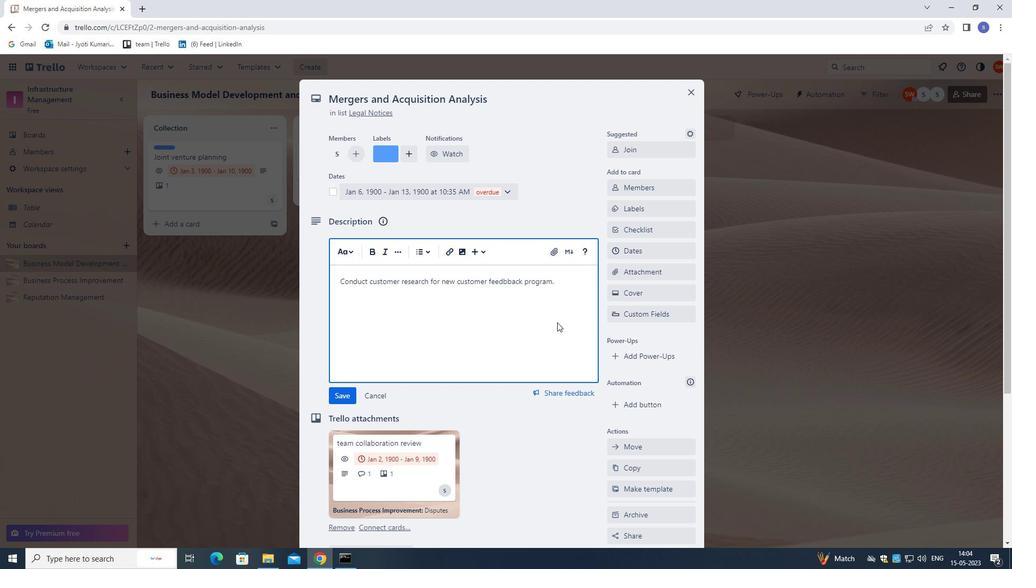 
Action: Mouse moved to (558, 333)
Screenshot: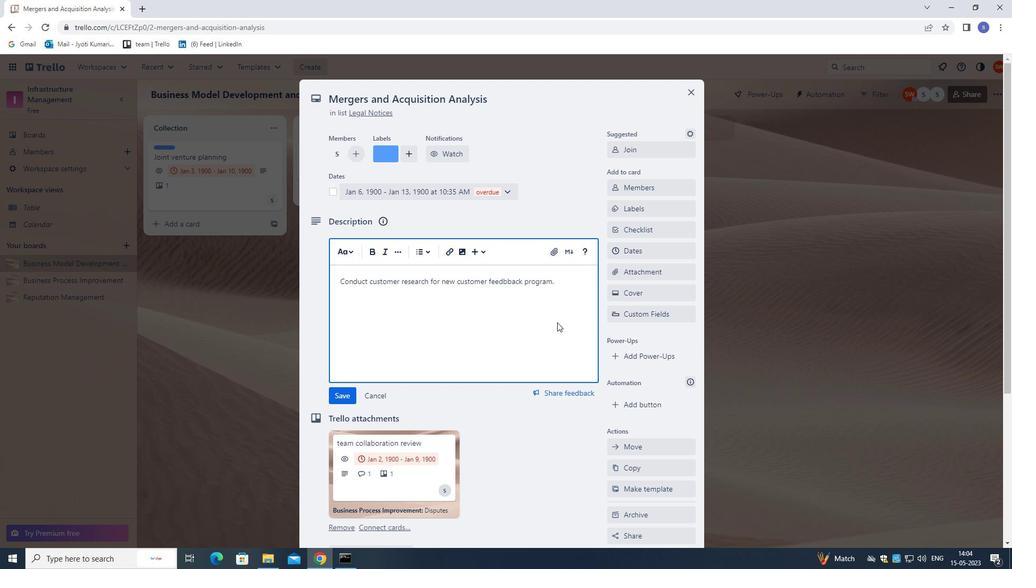
Action: Mouse scrolled (558, 333) with delta (0, 0)
Screenshot: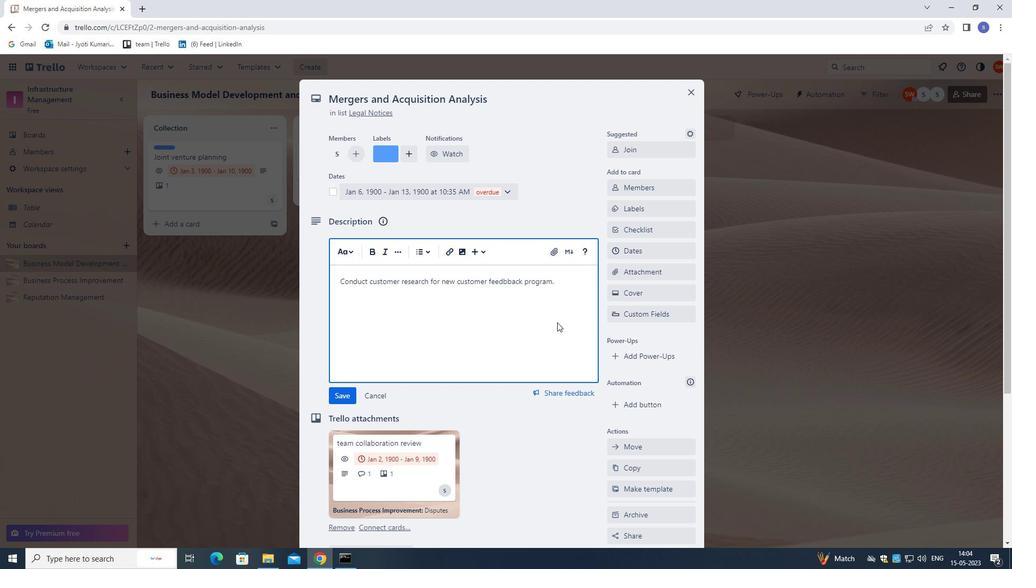 
Action: Mouse scrolled (558, 333) with delta (0, 0)
Screenshot: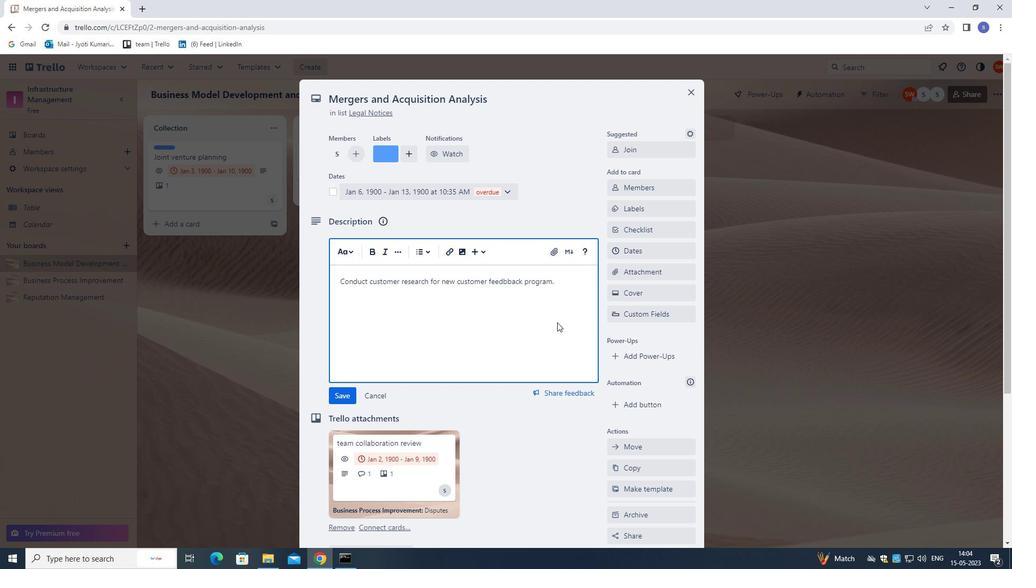 
Action: Mouse scrolled (558, 333) with delta (0, 0)
Screenshot: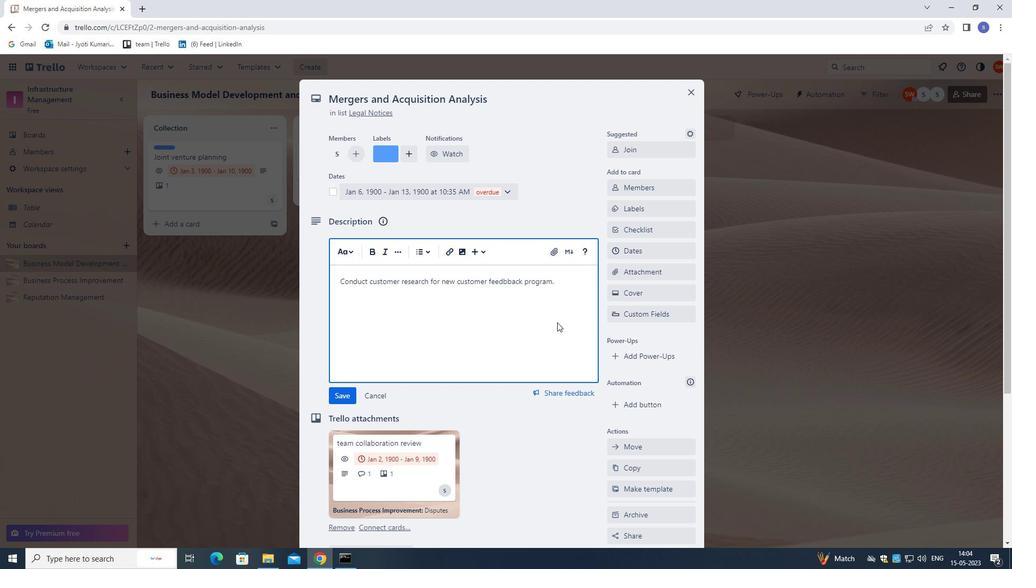 
Action: Mouse scrolled (558, 333) with delta (0, 0)
Screenshot: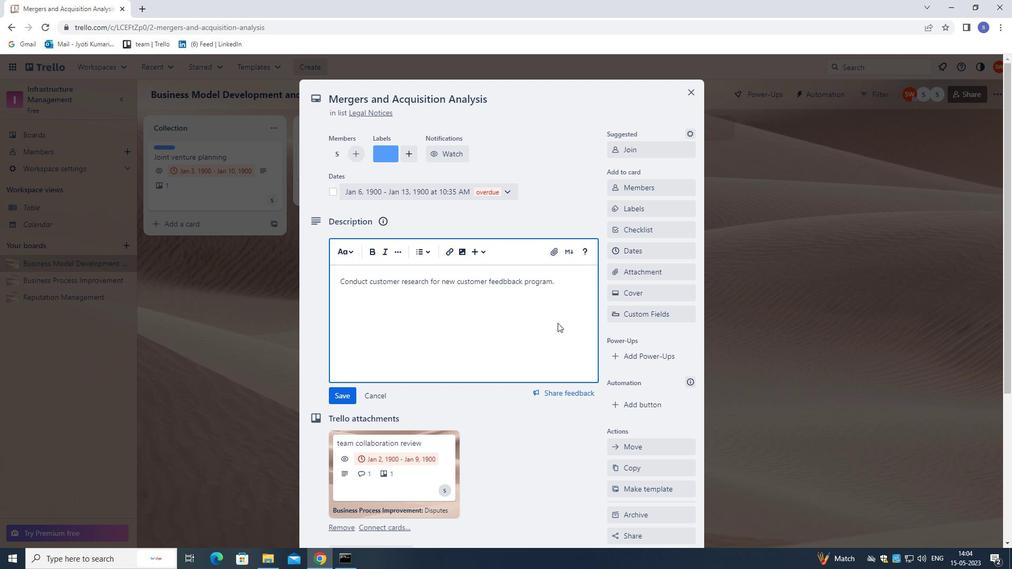 
Action: Mouse moved to (494, 475)
Screenshot: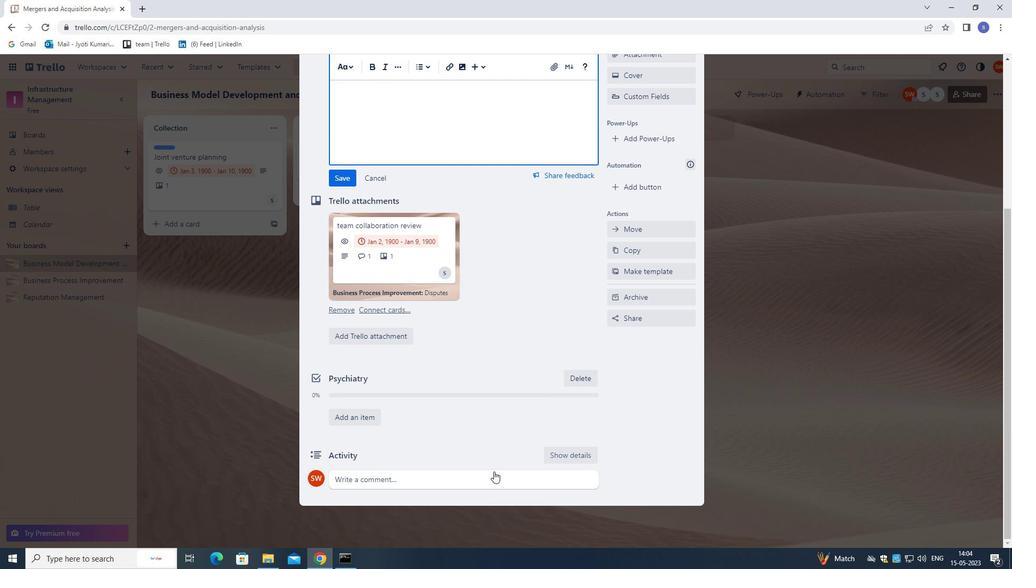 
Action: Mouse pressed left at (494, 475)
Screenshot: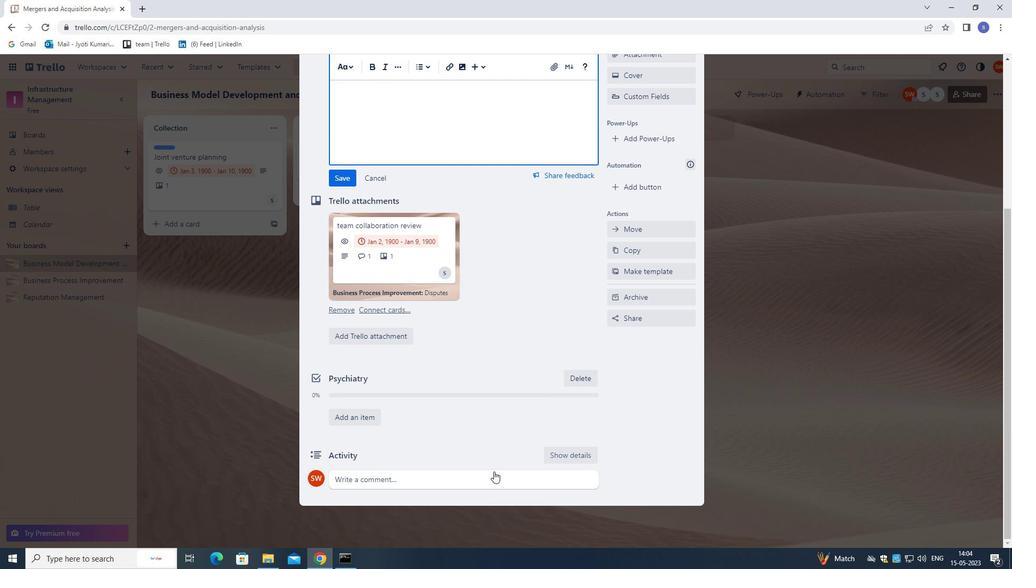 
Action: Mouse moved to (530, 381)
Screenshot: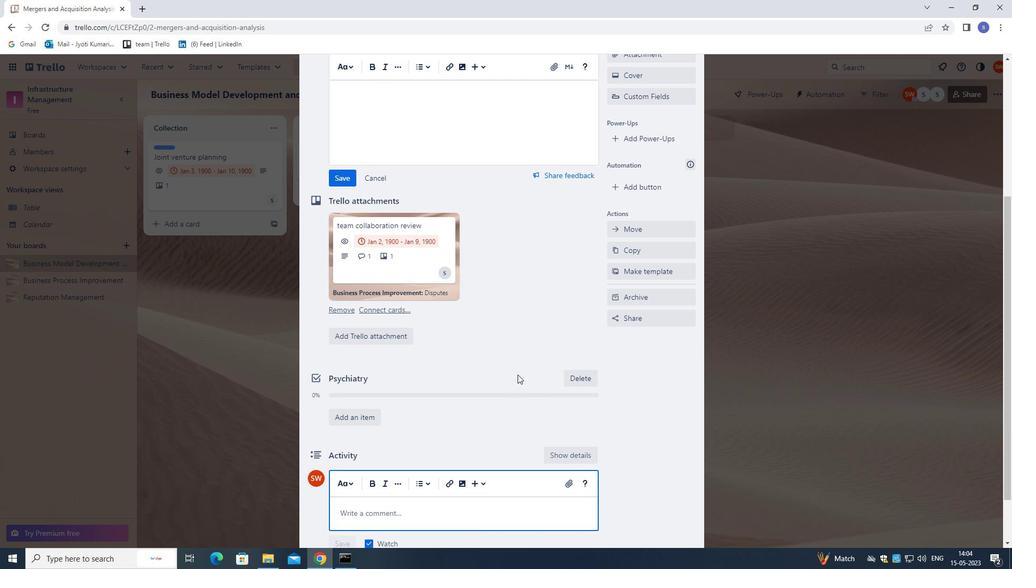 
Action: Key pressed <Key.shift><Key.shift><Key.shift>WE<Key.space>SHOULD<Key.space>APPROACH<Key.space>THIS<Key.space>TASK<Key.space>WITH<Key.space>A<Key.space>SENSE<Key.space>OF<Key.space>FLEXIBILITY<Key.space>AND<Key.space>ADAPTA<Key.backspace>ABILITY<Key.space>BEING<Key.space>OPEN<Key.space>TO<Key.space>FEEDBACK<Key.space>AND<Key.space>WILLING<Key.space>TO<Key.space>MAKE<Key.space>ADJUSTMENT<Key.space>AS<Key.space>NEEDED.
Screenshot: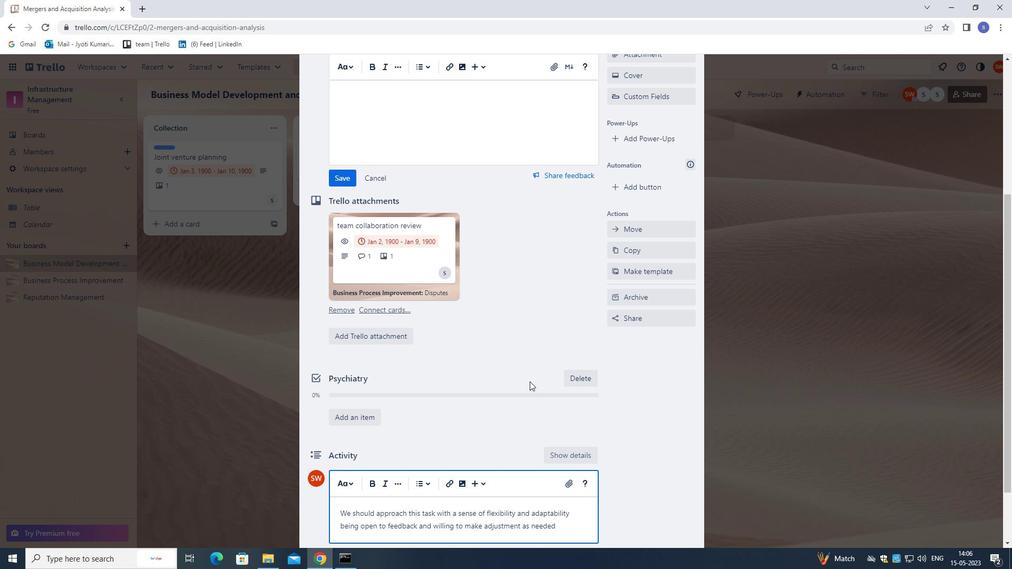 
Action: Mouse moved to (352, 177)
Screenshot: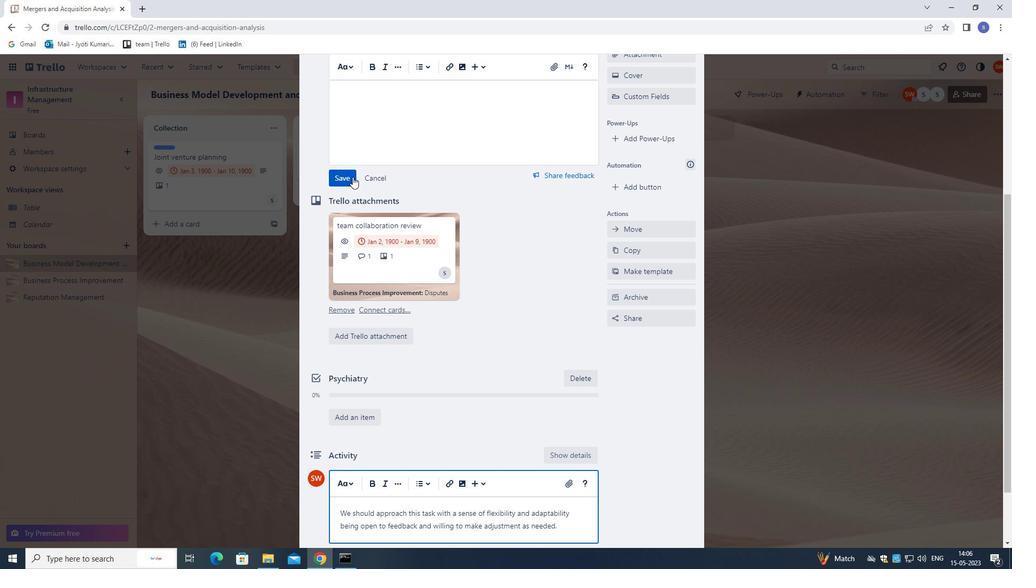 
Action: Mouse pressed left at (352, 177)
Screenshot: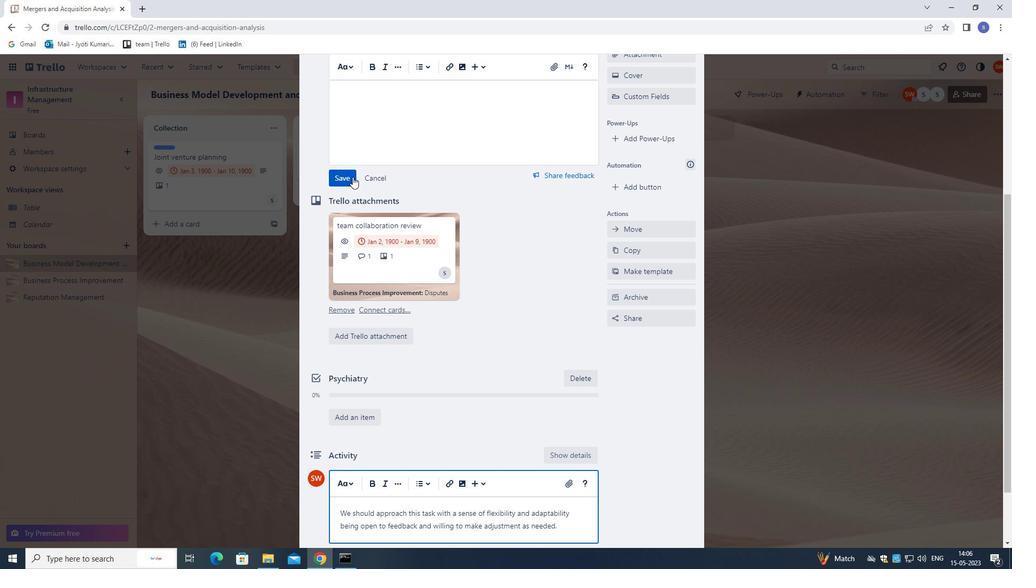 
Action: Mouse moved to (352, 183)
Screenshot: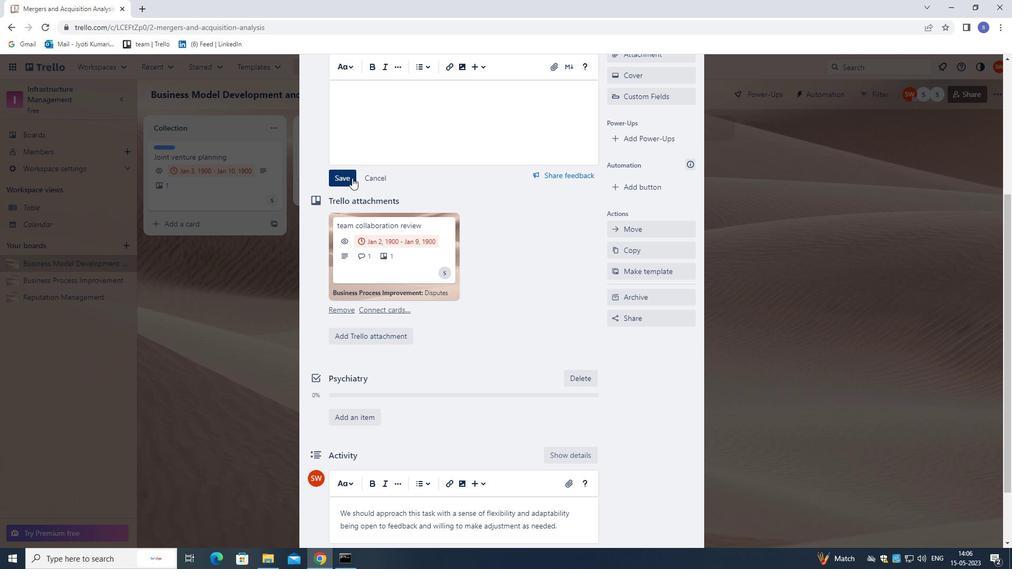 
Action: Mouse scrolled (352, 183) with delta (0, 0)
Screenshot: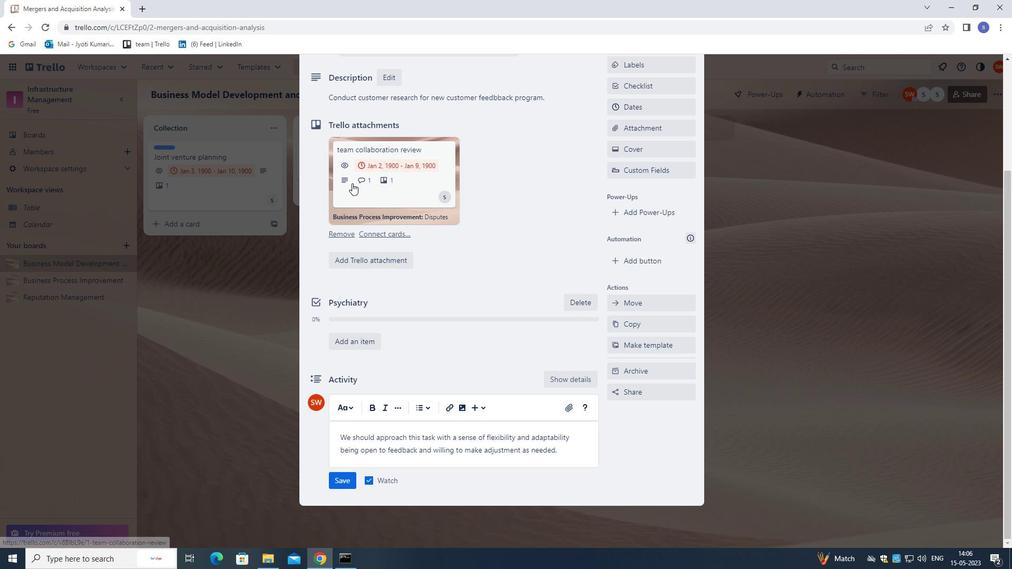 
Action: Mouse moved to (352, 194)
Screenshot: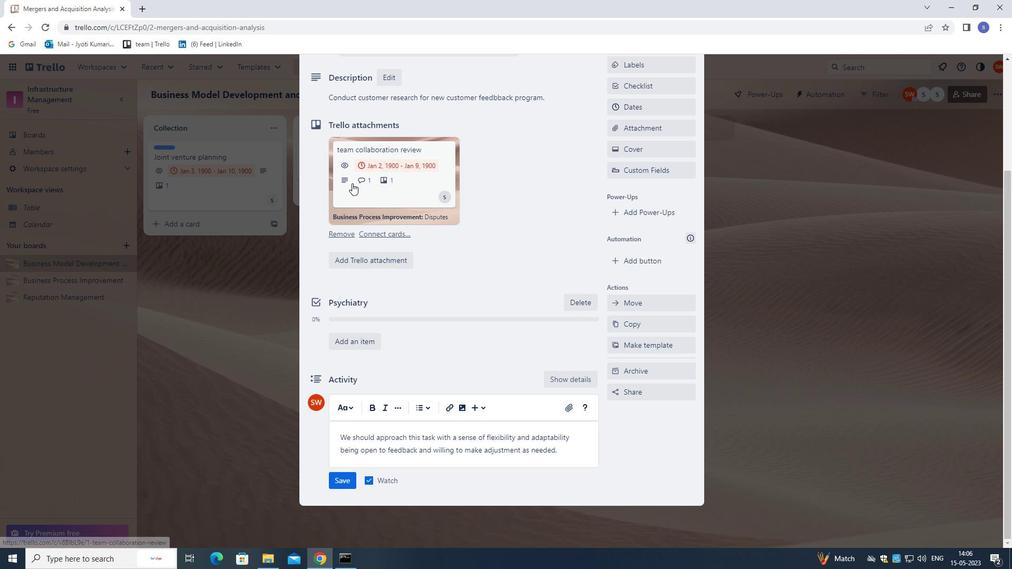 
Action: Mouse scrolled (352, 193) with delta (0, 0)
Screenshot: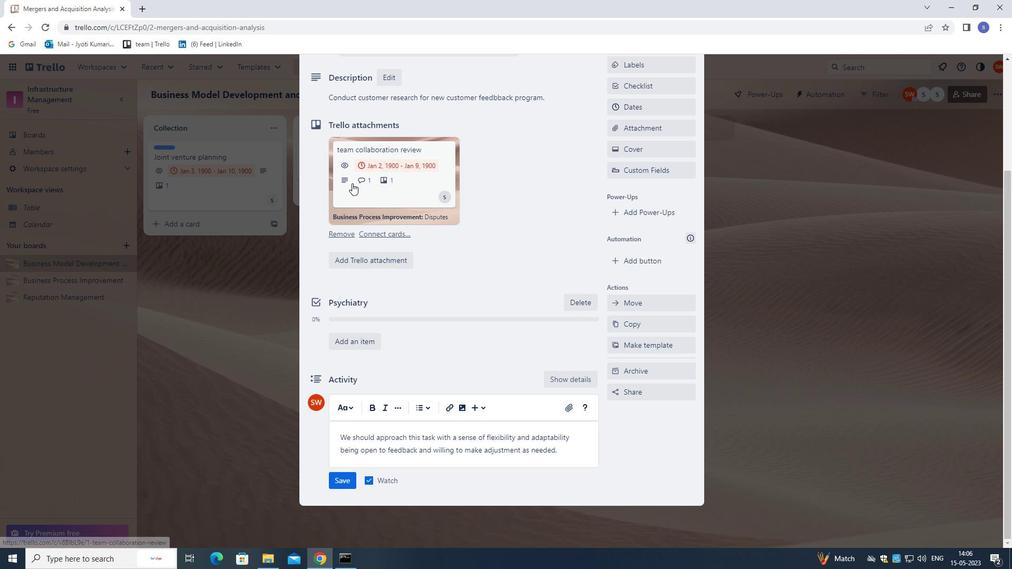 
Action: Mouse moved to (352, 206)
Screenshot: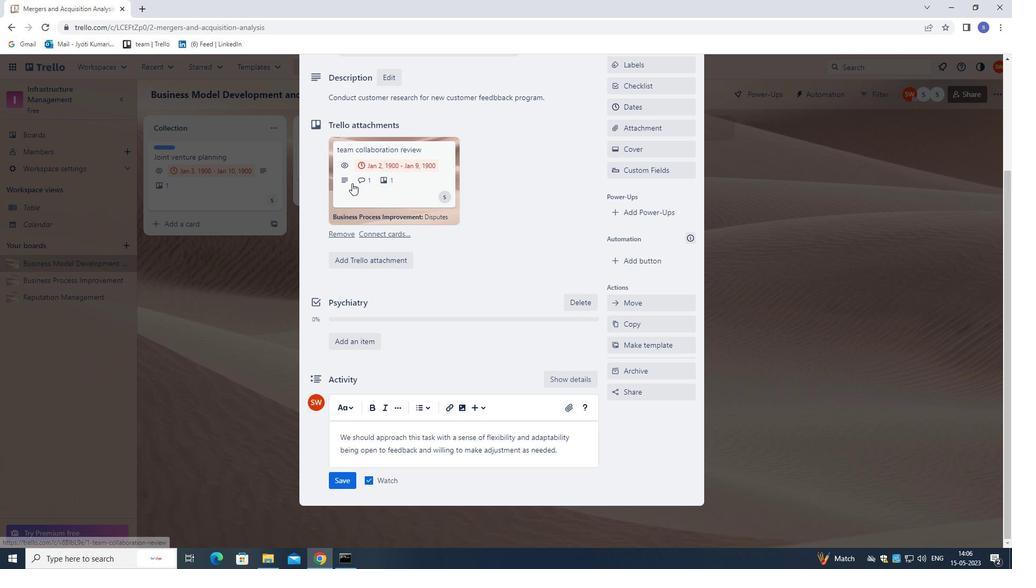 
Action: Mouse scrolled (352, 206) with delta (0, 0)
Screenshot: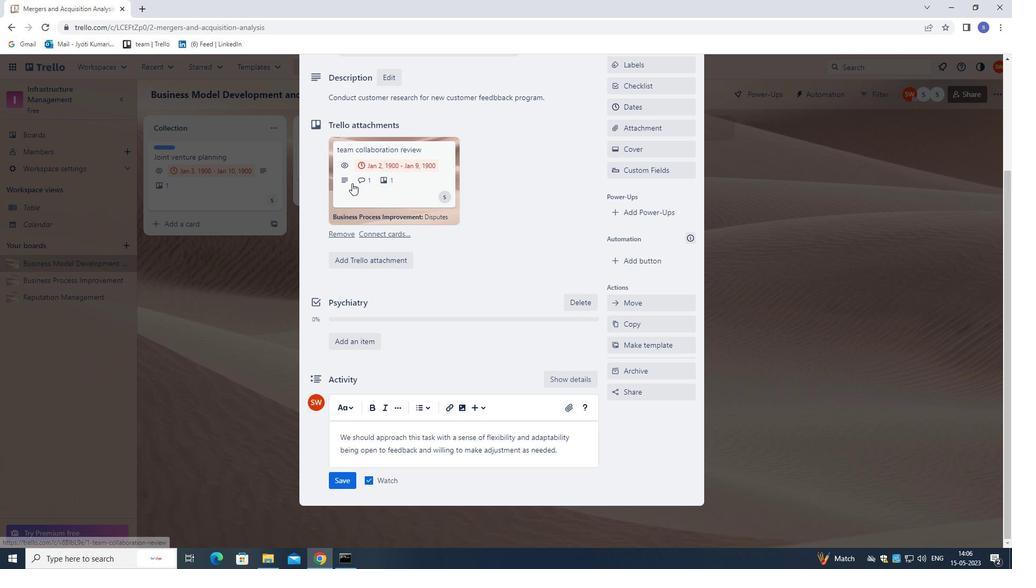 
Action: Mouse moved to (352, 215)
Screenshot: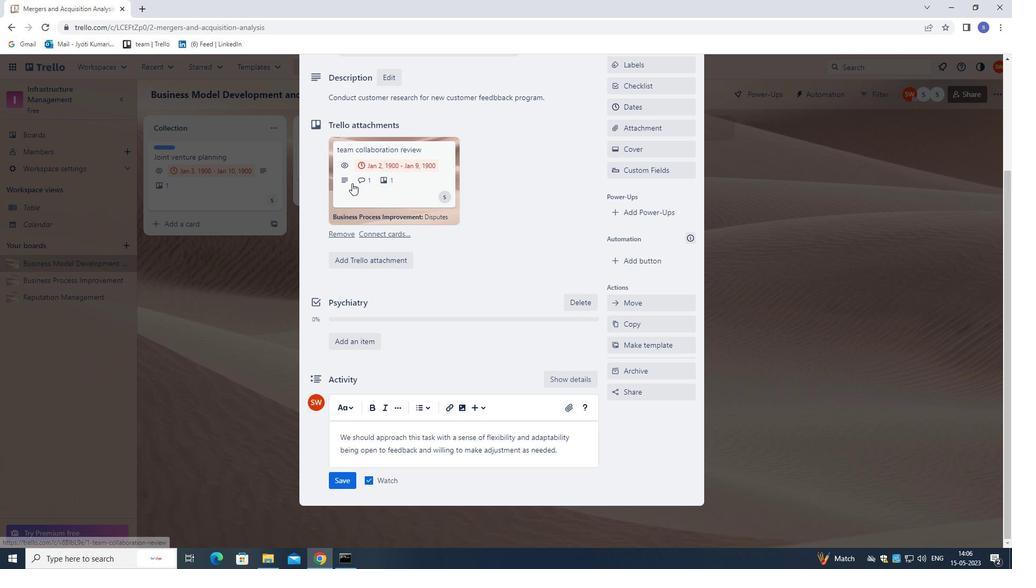 
Action: Mouse scrolled (352, 214) with delta (0, 0)
Screenshot: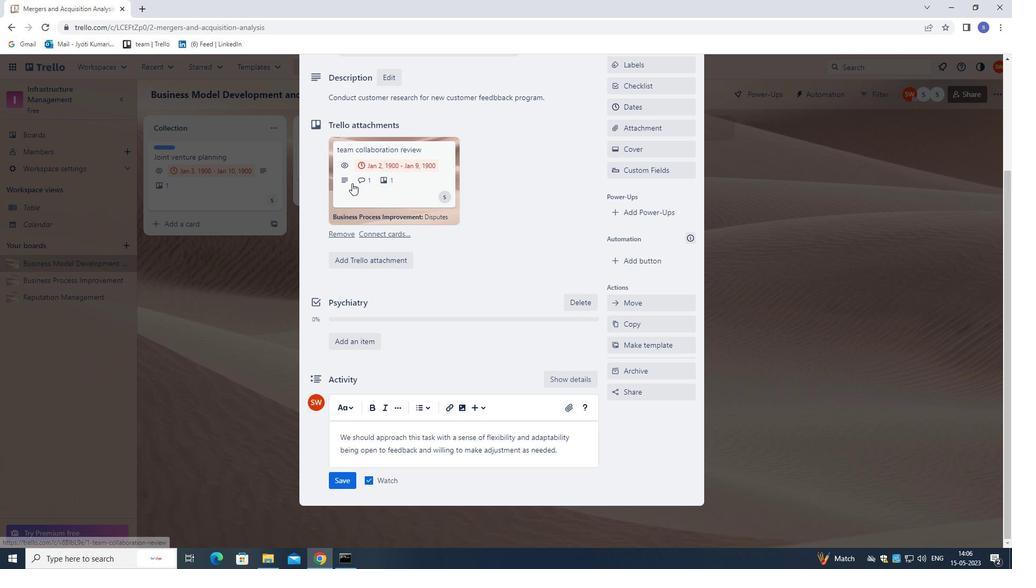
Action: Mouse moved to (352, 217)
Screenshot: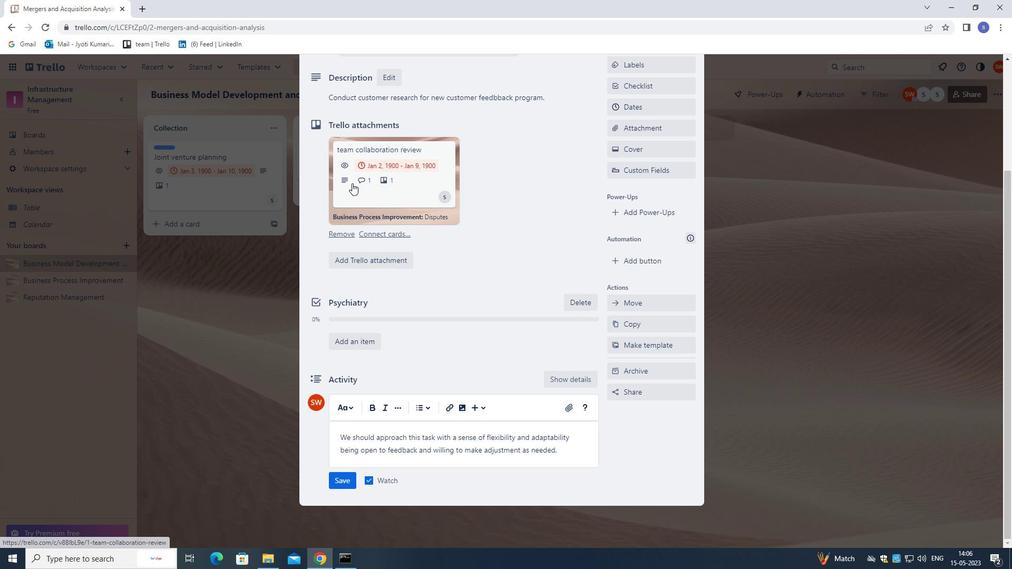 
Action: Mouse scrolled (352, 216) with delta (0, 0)
Screenshot: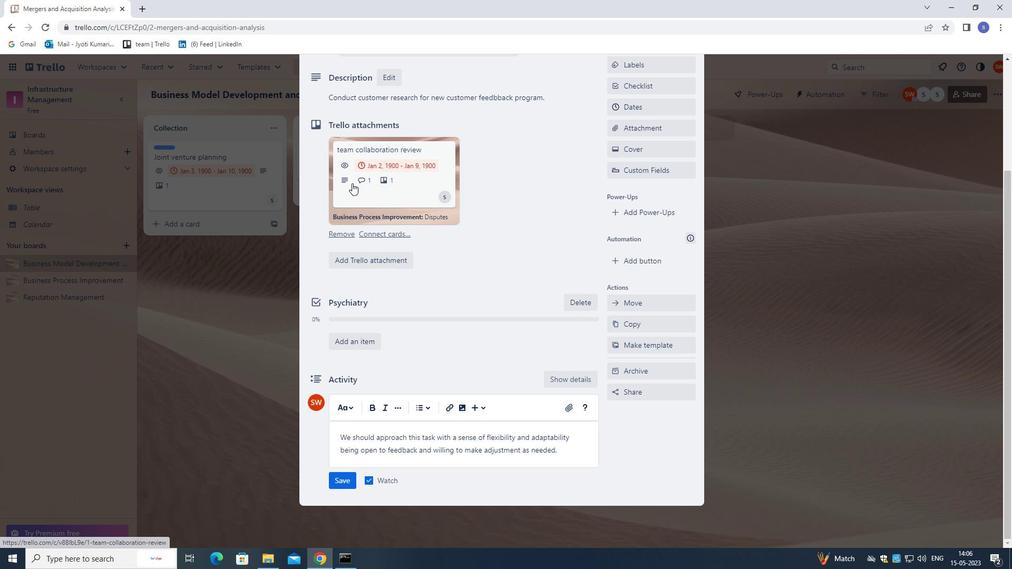 
Action: Mouse scrolled (352, 216) with delta (0, 0)
Screenshot: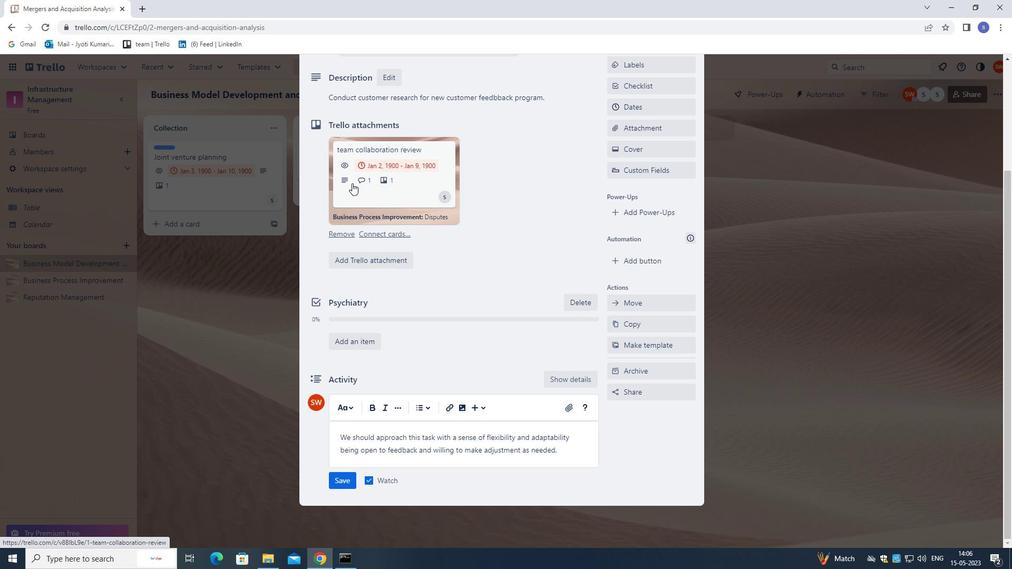 
Action: Mouse moved to (344, 483)
Screenshot: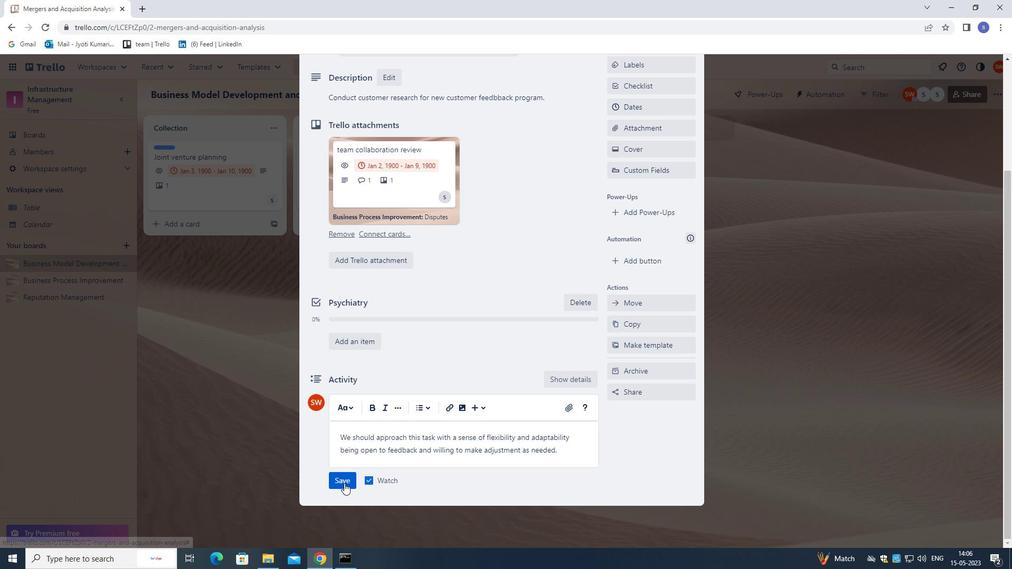 
Action: Mouse pressed left at (344, 483)
Screenshot: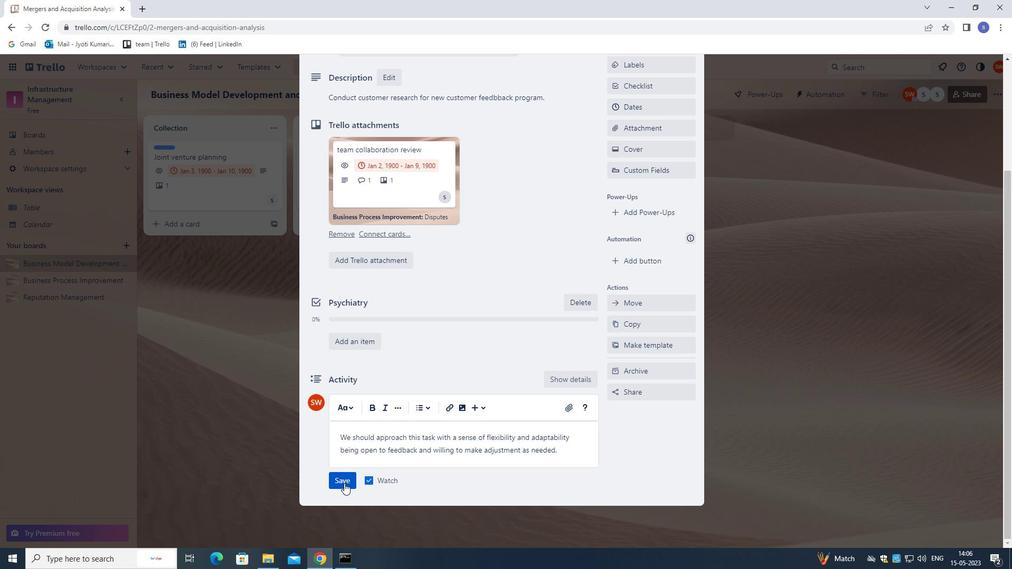 
Action: Mouse moved to (419, 395)
Screenshot: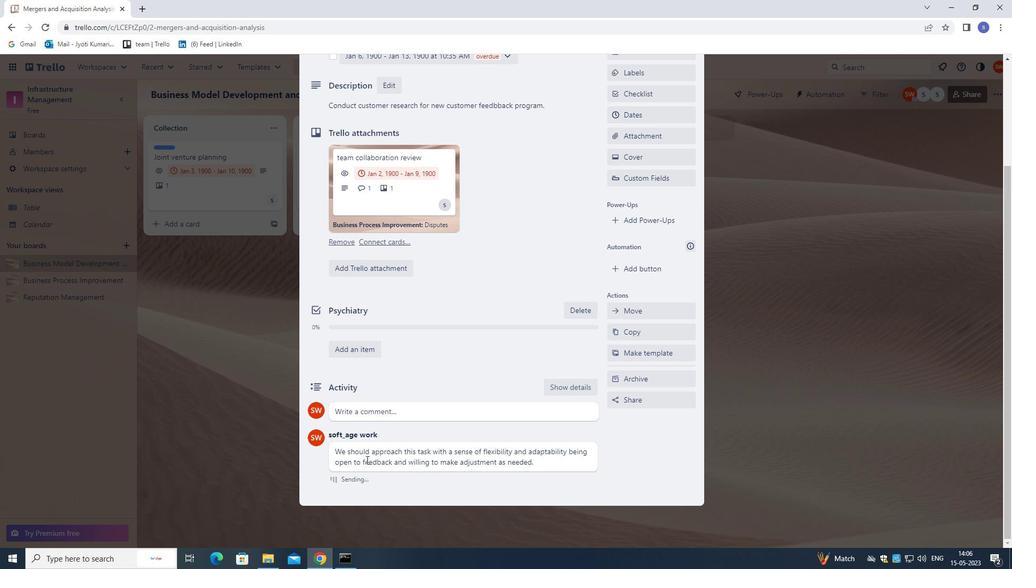 
Action: Mouse scrolled (419, 396) with delta (0, 0)
Screenshot: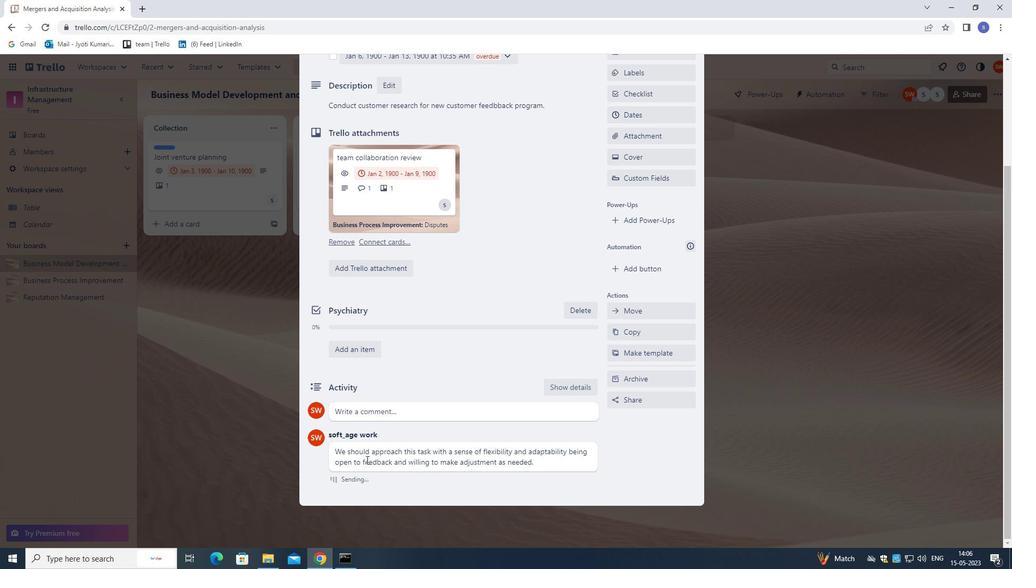 
Action: Mouse moved to (433, 376)
Screenshot: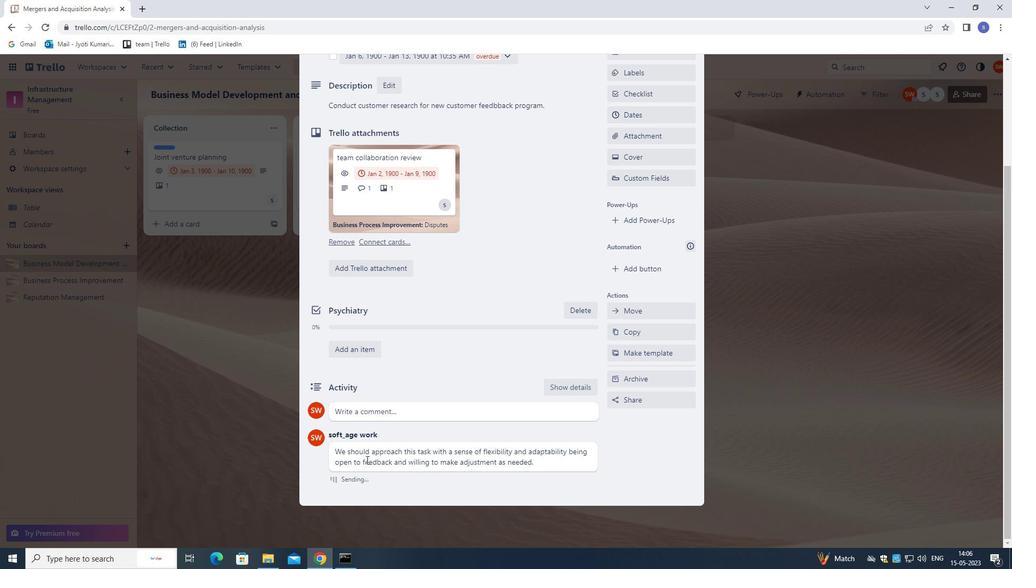 
Action: Mouse scrolled (433, 377) with delta (0, 0)
Screenshot: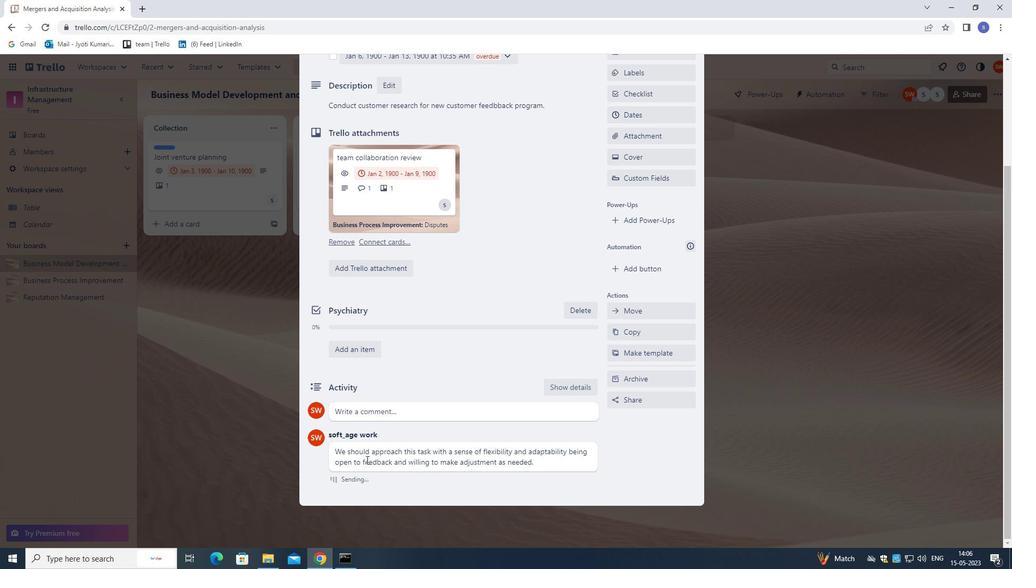
Action: Mouse moved to (442, 365)
Screenshot: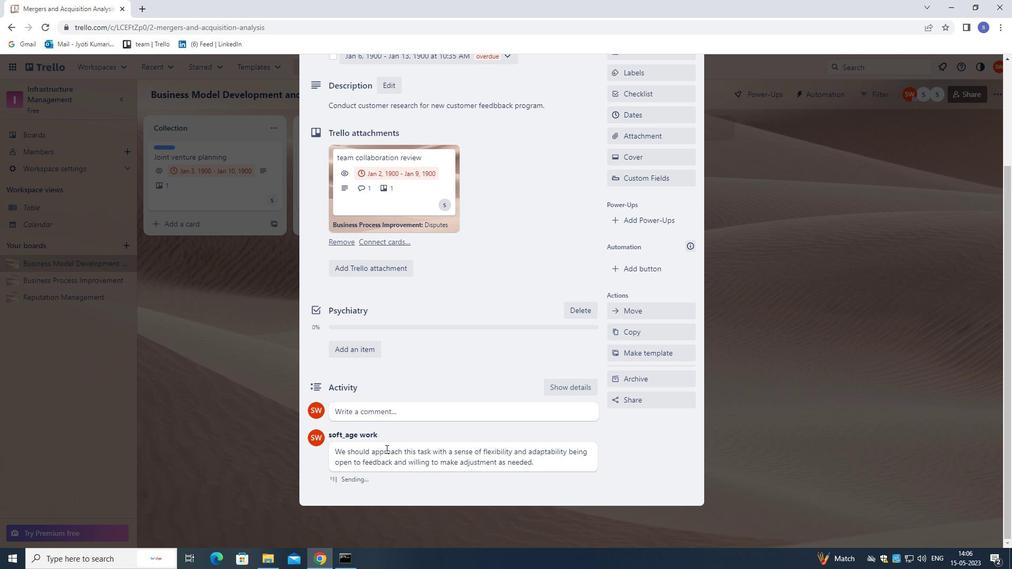 
Action: Mouse scrolled (442, 365) with delta (0, 0)
Screenshot: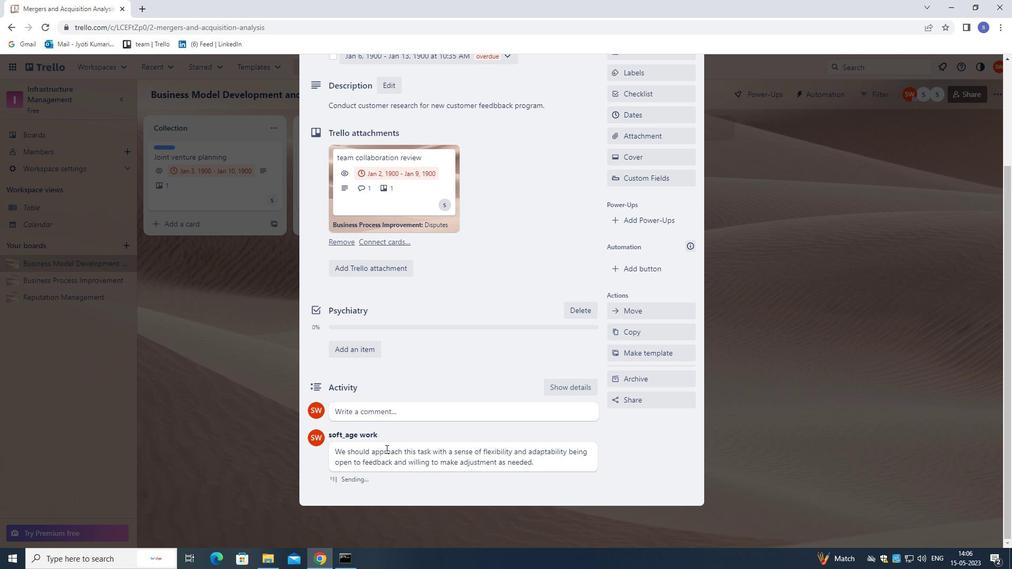
Action: Mouse moved to (456, 344)
Screenshot: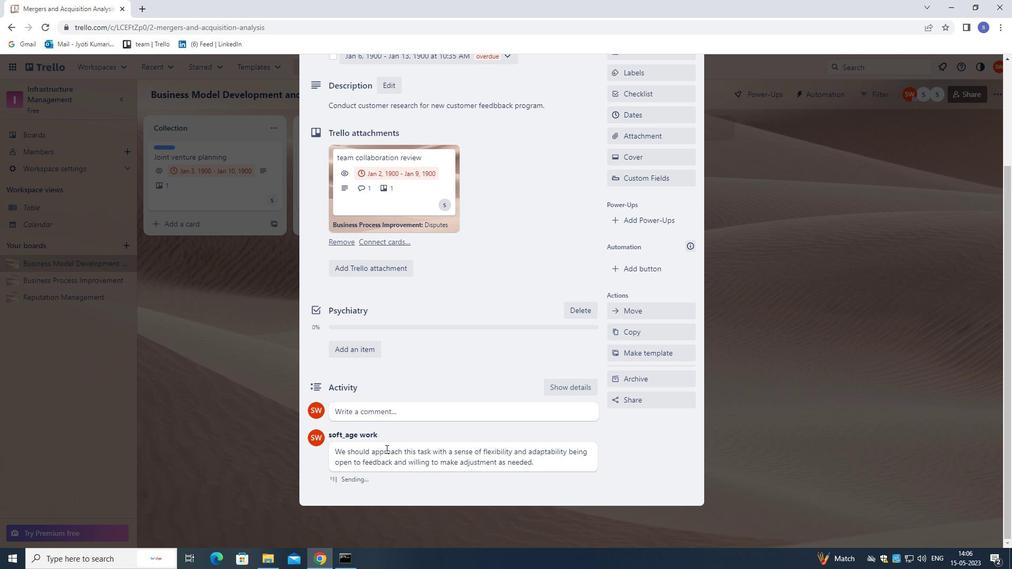 
Action: Mouse scrolled (456, 344) with delta (0, 0)
Screenshot: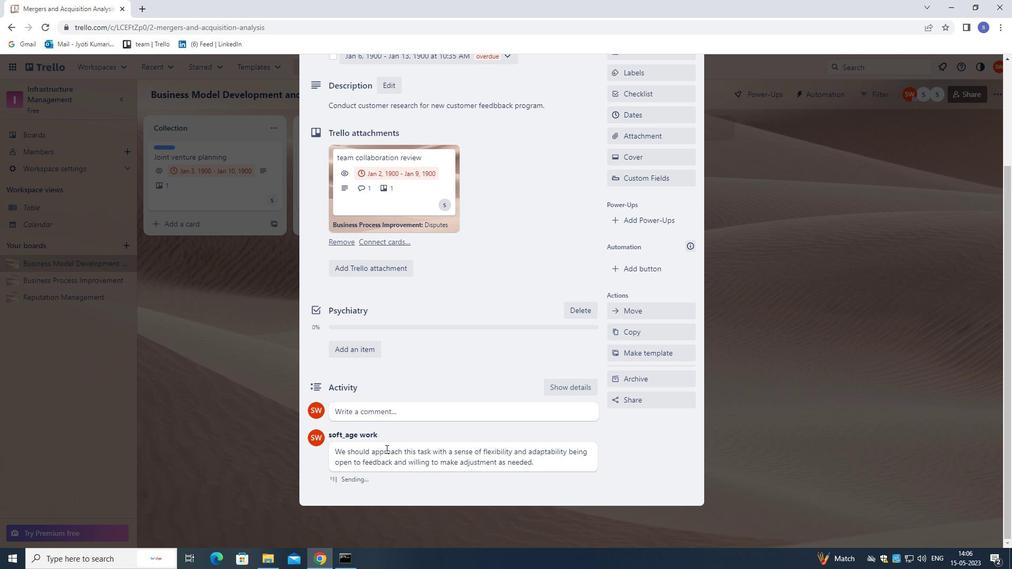 
Action: Mouse moved to (466, 331)
Screenshot: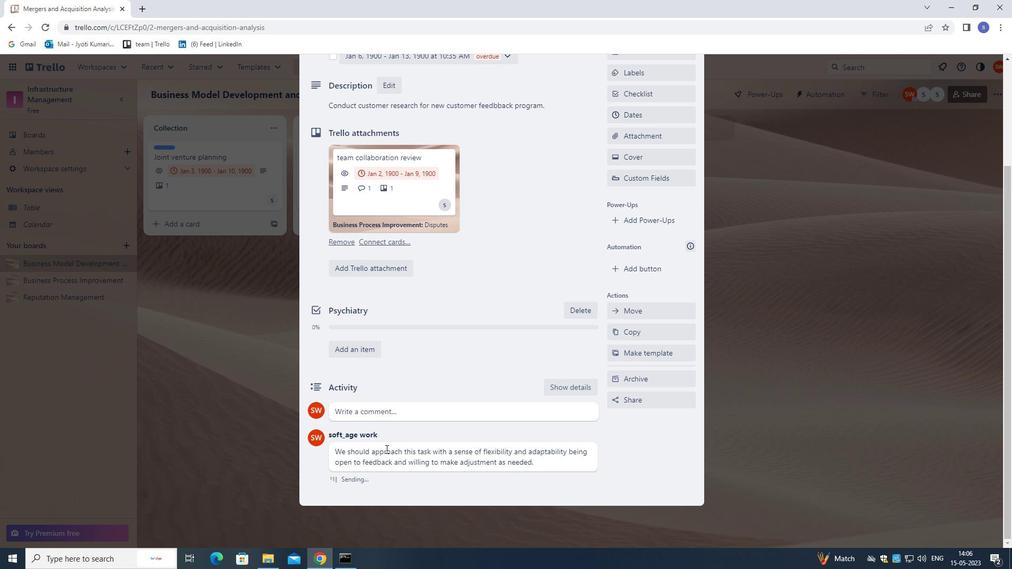 
Action: Mouse scrolled (466, 331) with delta (0, 0)
Screenshot: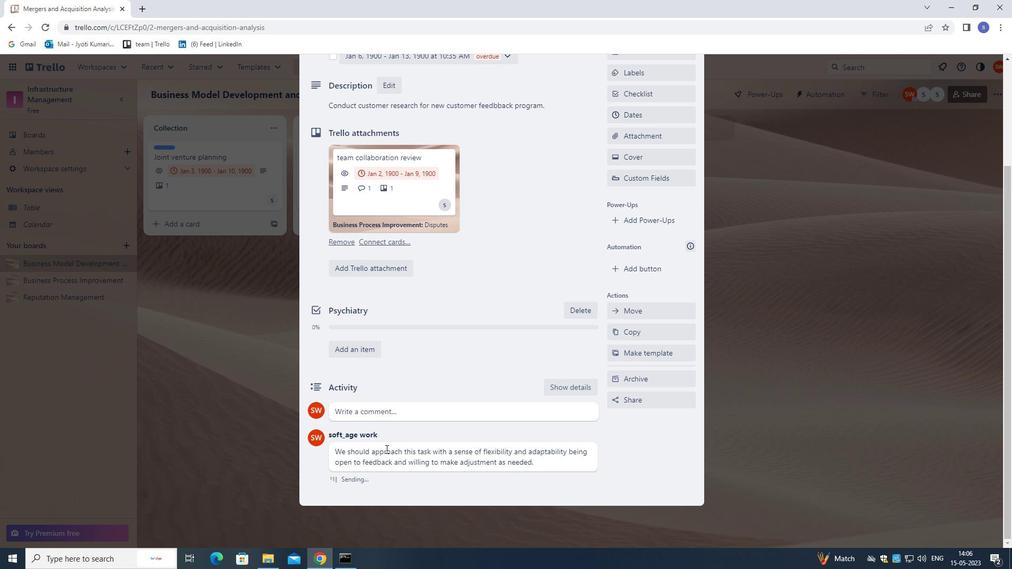 
Action: Mouse moved to (474, 323)
Screenshot: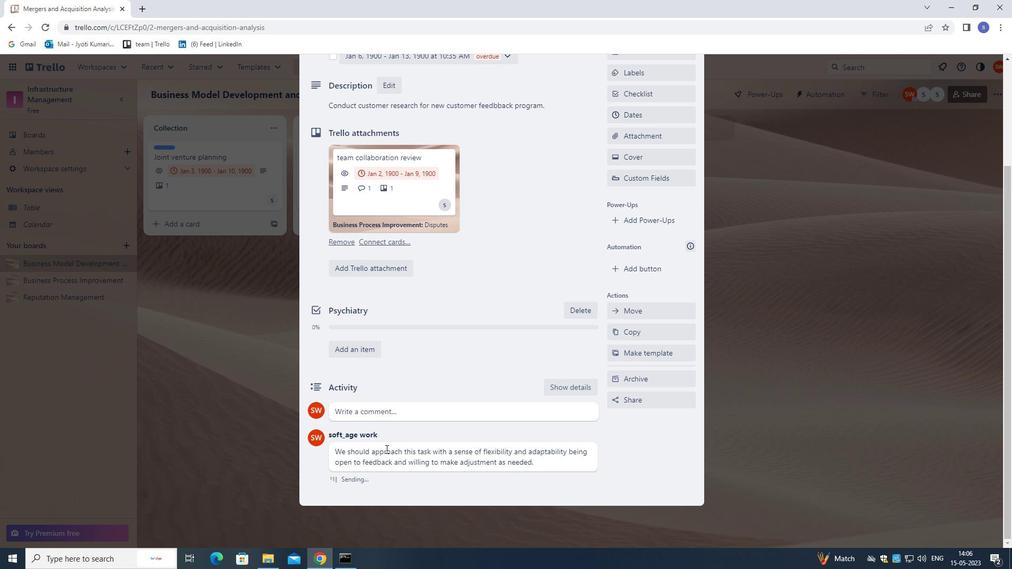 
Action: Mouse scrolled (474, 323) with delta (0, 0)
Screenshot: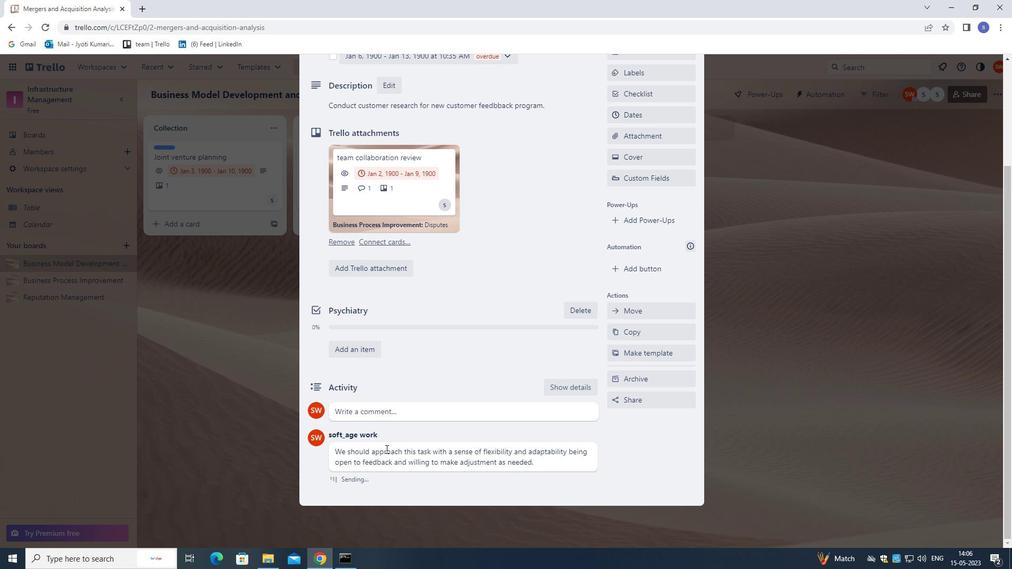 
Action: Mouse moved to (527, 265)
Screenshot: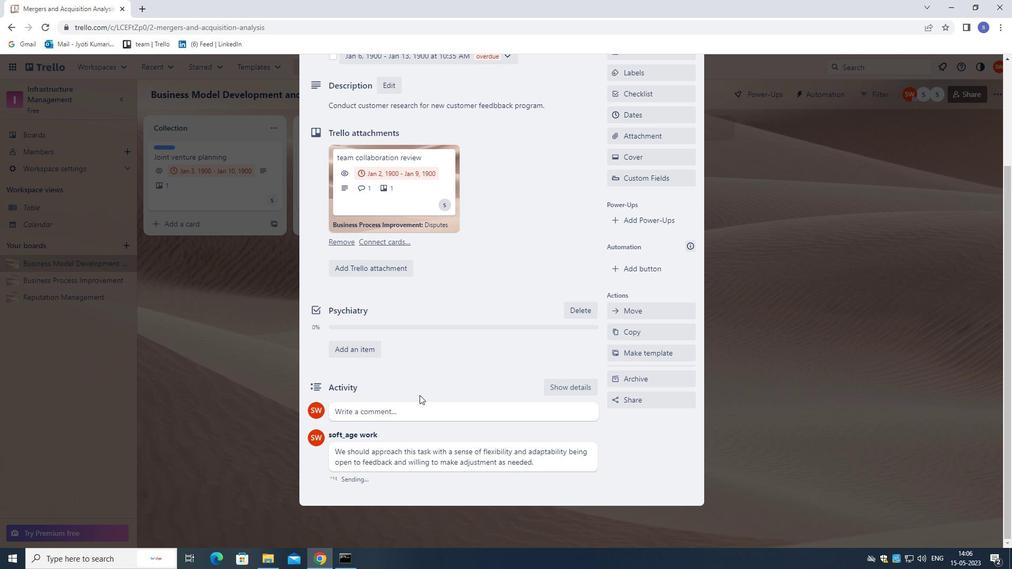 
Action: Mouse scrolled (527, 265) with delta (0, 0)
Screenshot: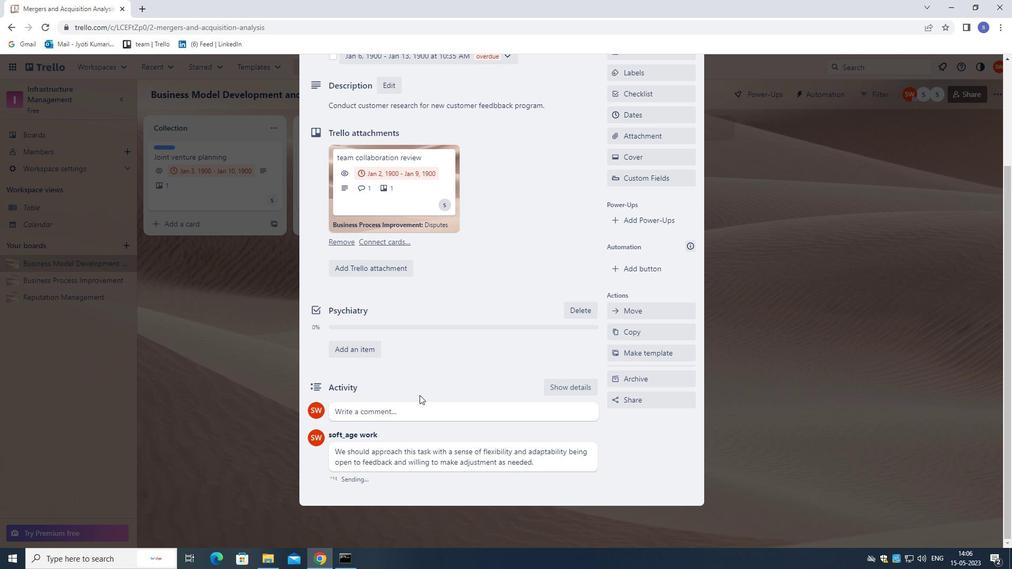 
Action: Mouse moved to (696, 91)
Screenshot: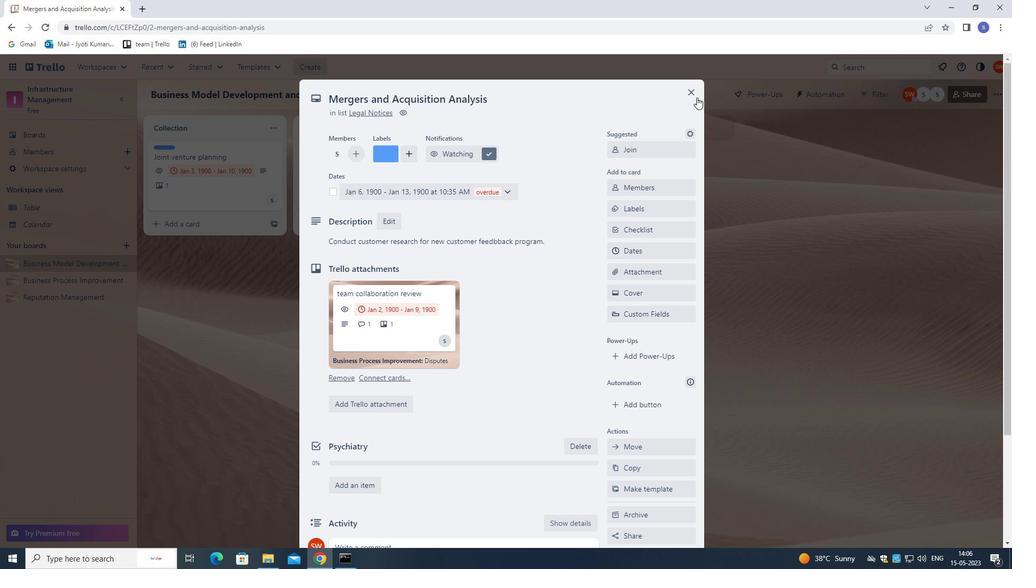
Action: Mouse pressed left at (696, 91)
Screenshot: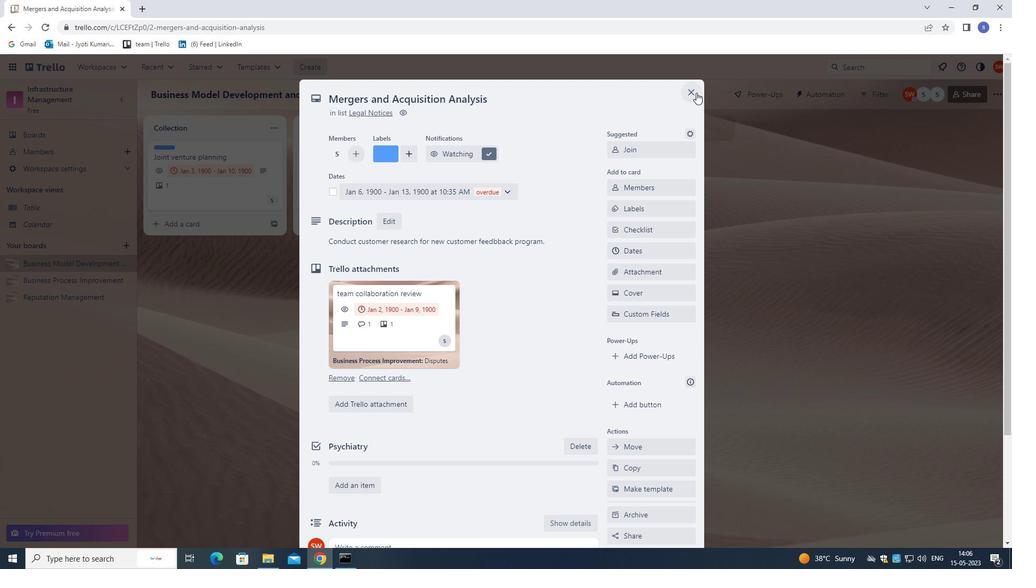 
